 Task: Find LinkedIn connections who are Account Managers at RITU KUMAR, located in Jinzhou, Liaoning, China, attended N M A M Institute of Technology, NITTE, work in Accounting, speak English, and offer Training services.
Action: Mouse moved to (474, 71)
Screenshot: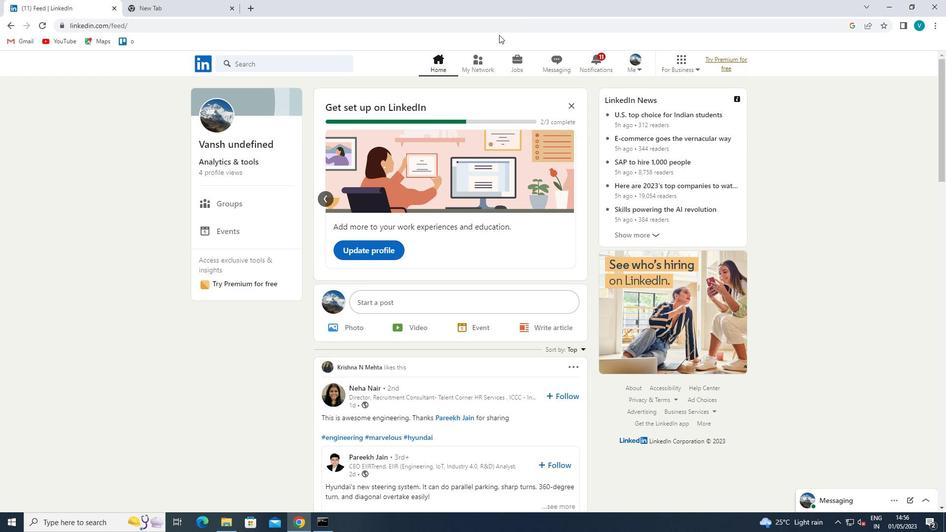 
Action: Mouse pressed left at (474, 71)
Screenshot: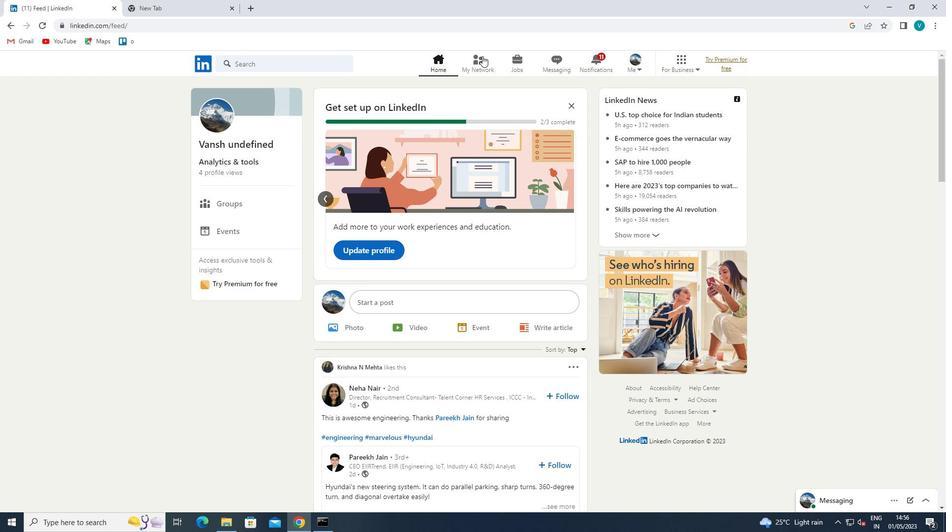 
Action: Mouse moved to (259, 119)
Screenshot: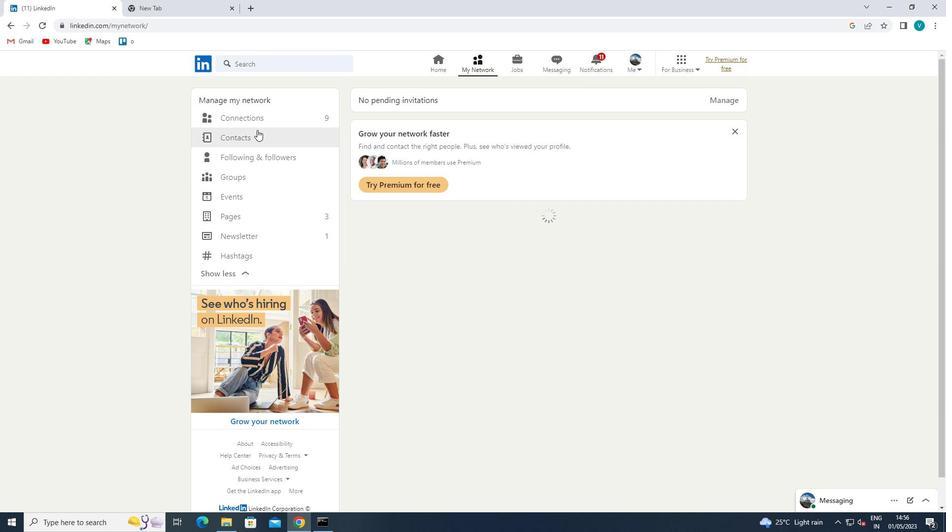 
Action: Mouse pressed left at (259, 119)
Screenshot: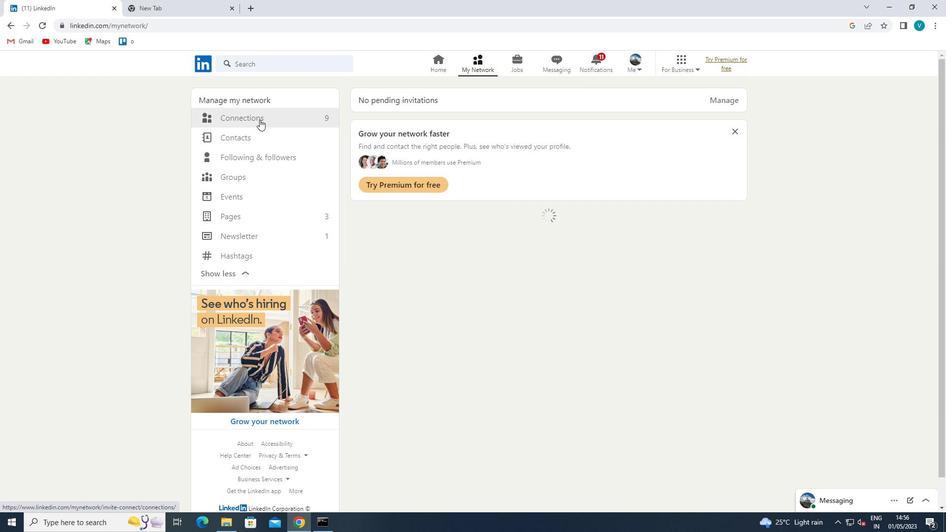 
Action: Mouse moved to (539, 118)
Screenshot: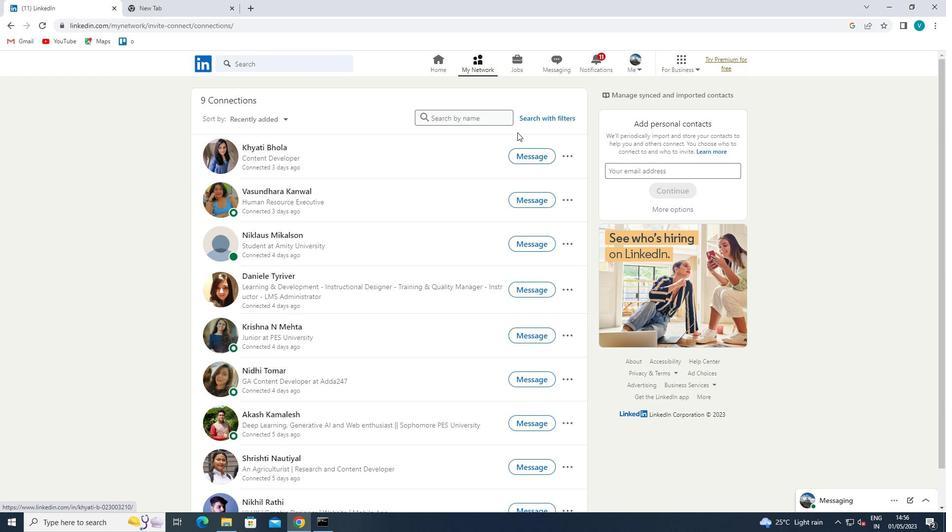 
Action: Mouse pressed left at (539, 118)
Screenshot: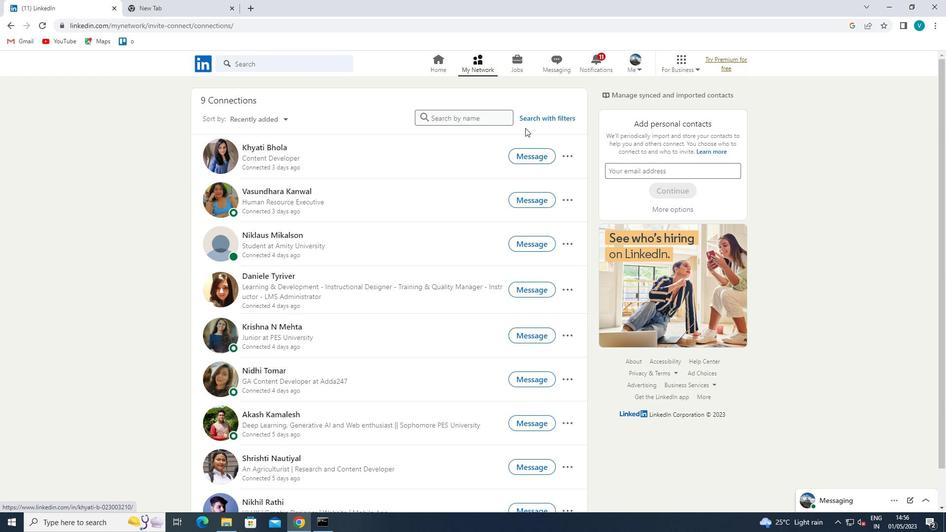 
Action: Mouse moved to (472, 92)
Screenshot: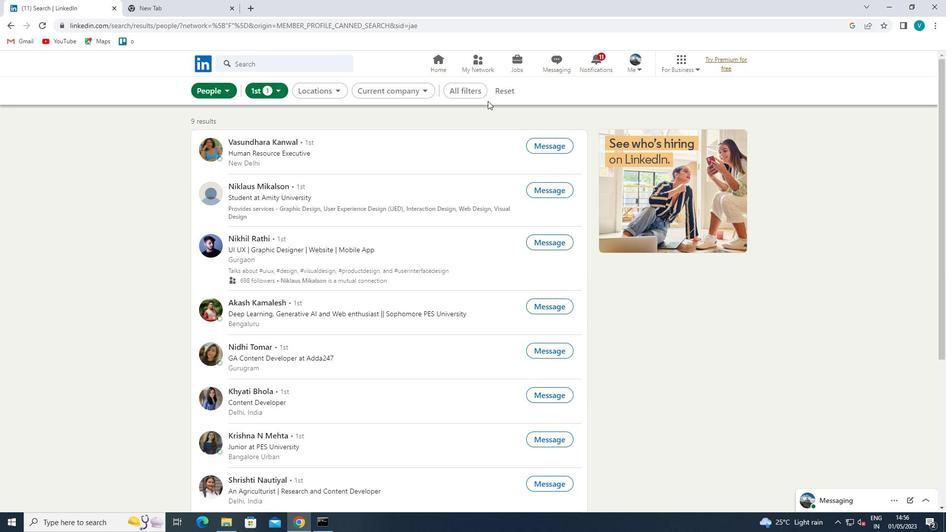 
Action: Mouse pressed left at (472, 92)
Screenshot: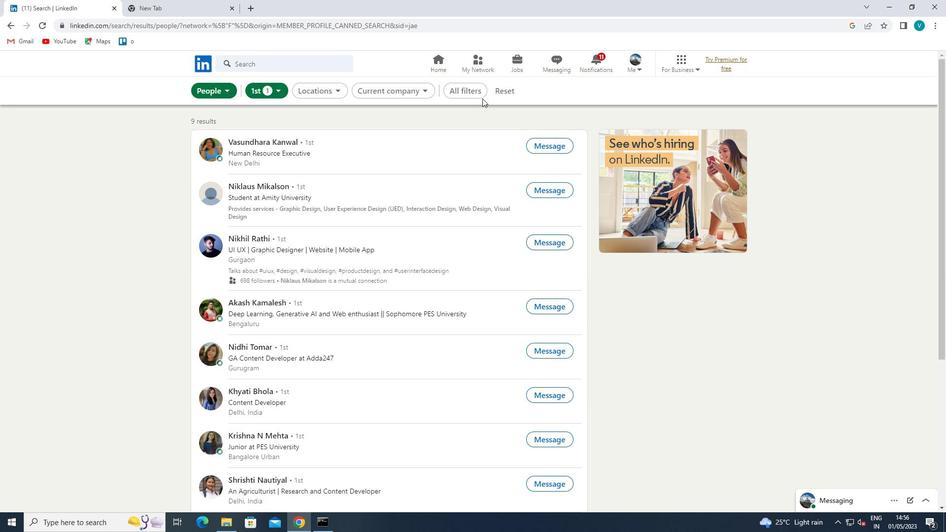
Action: Mouse moved to (835, 381)
Screenshot: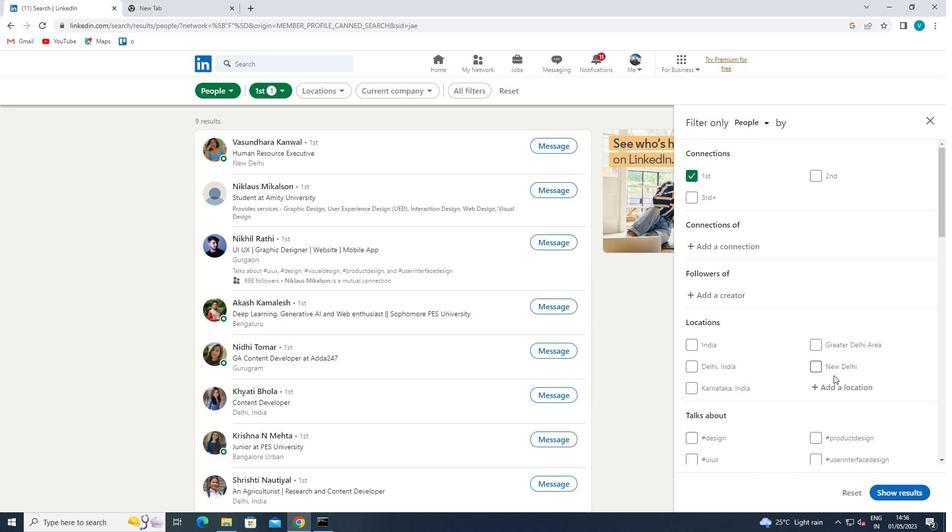 
Action: Mouse pressed left at (835, 381)
Screenshot: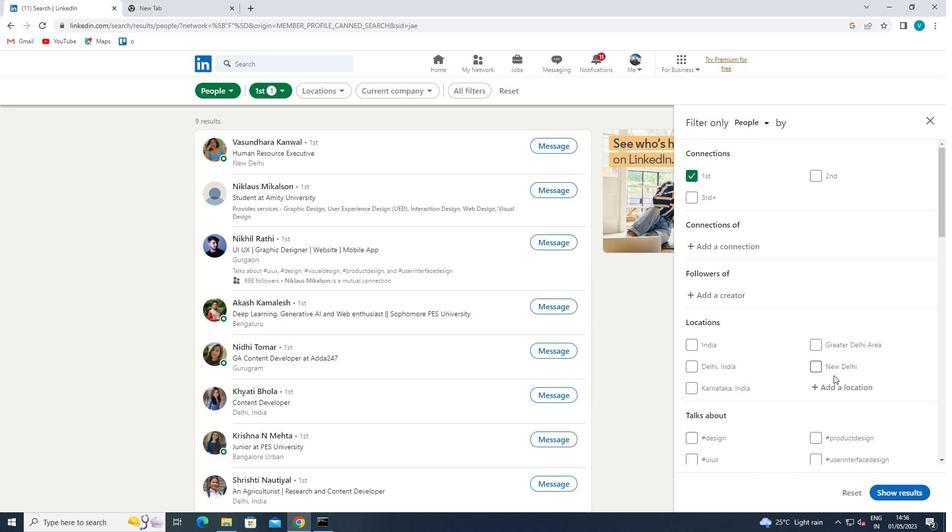 
Action: Mouse moved to (709, 321)
Screenshot: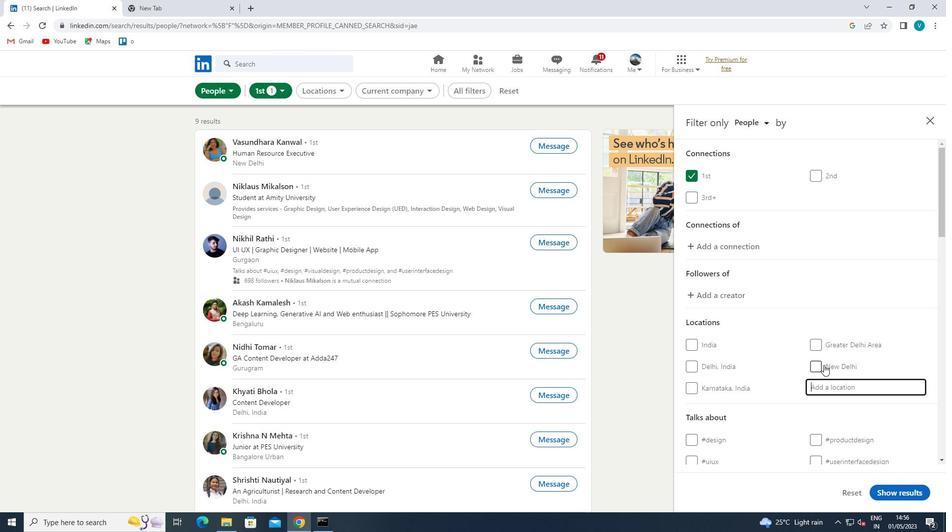 
Action: Key pressed <Key.shift>
Screenshot: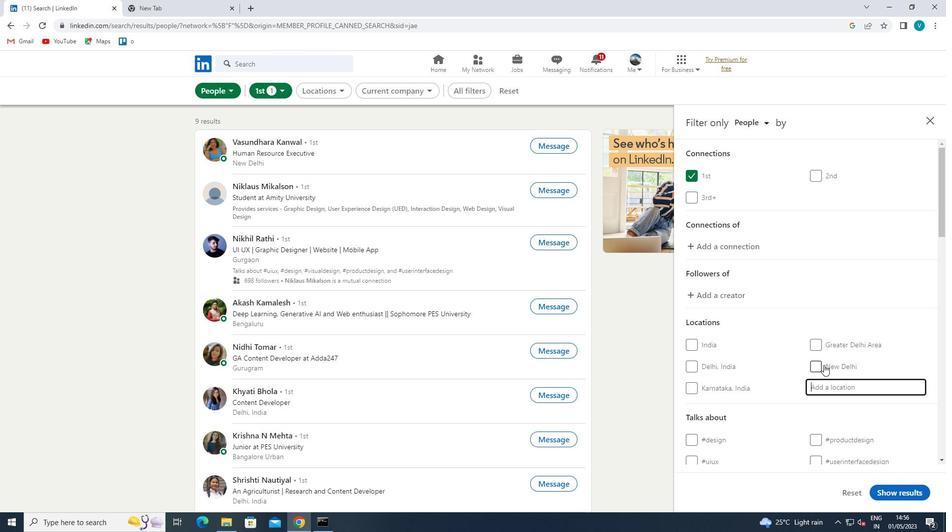 
Action: Mouse moved to (419, 236)
Screenshot: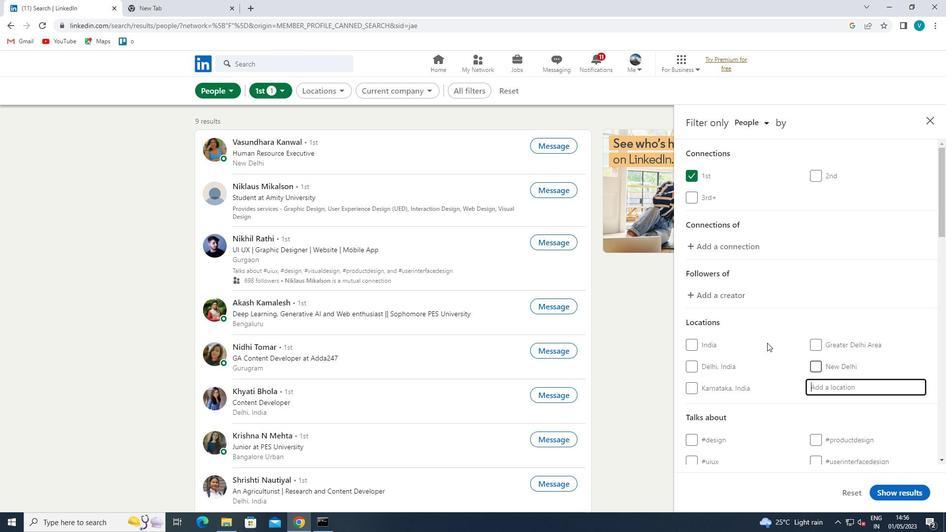 
Action: Key pressed <Key.shift><Key.shift><Key.shift>JINZHOU
Screenshot: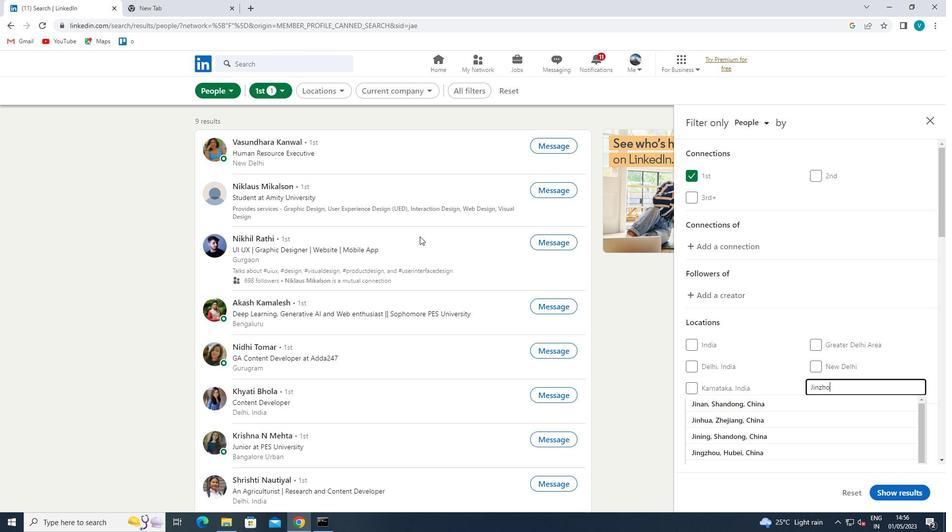 
Action: Mouse moved to (728, 398)
Screenshot: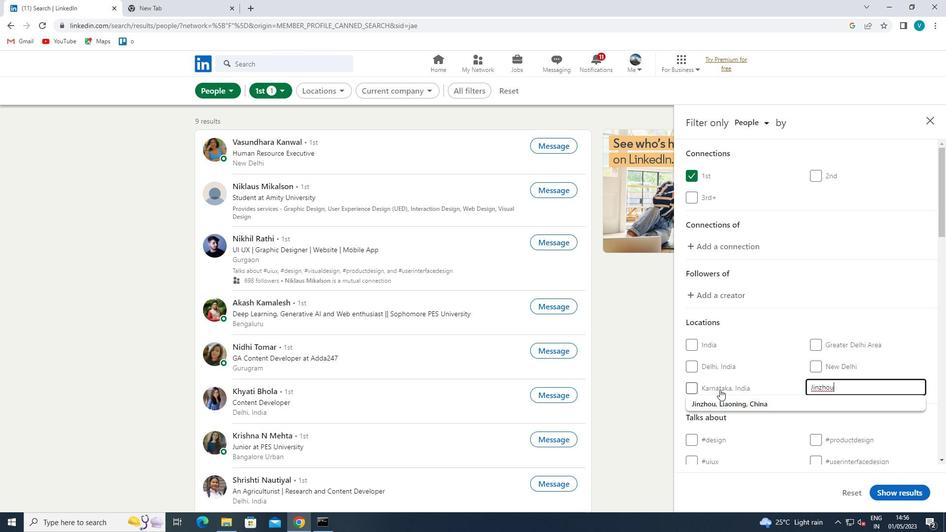 
Action: Mouse pressed left at (728, 398)
Screenshot: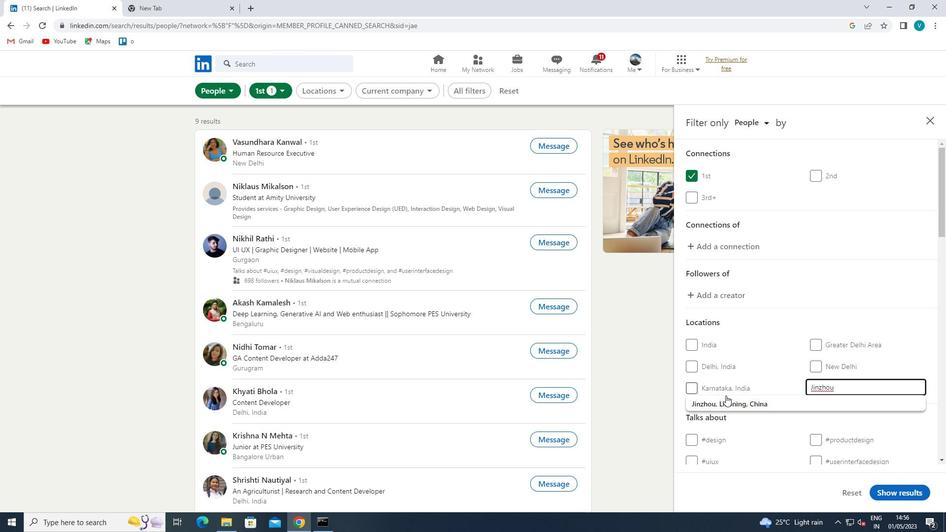 
Action: Mouse moved to (818, 343)
Screenshot: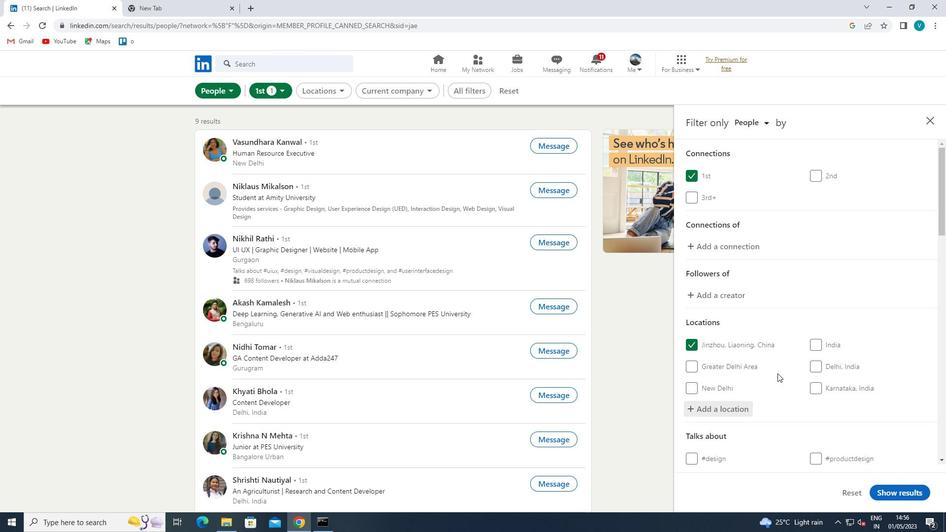 
Action: Mouse scrolled (818, 343) with delta (0, 0)
Screenshot: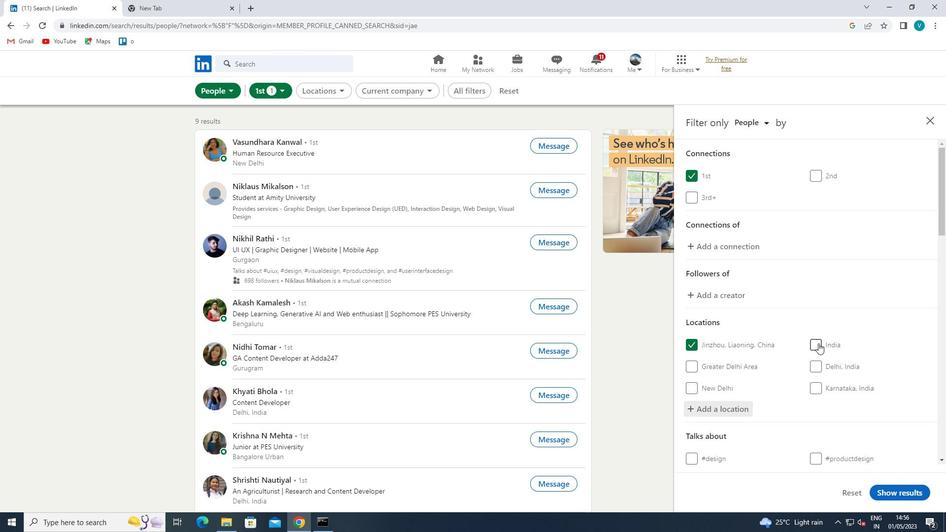 
Action: Mouse scrolled (818, 343) with delta (0, 0)
Screenshot: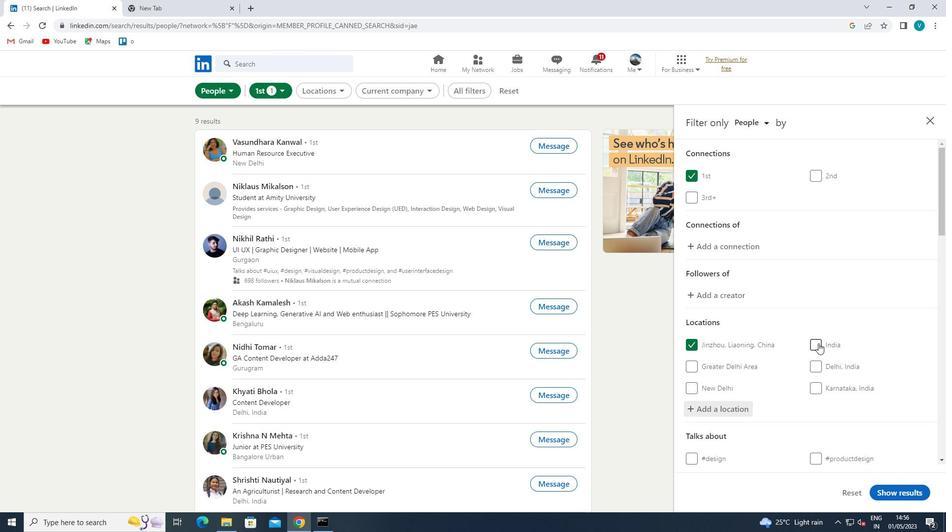
Action: Mouse moved to (839, 404)
Screenshot: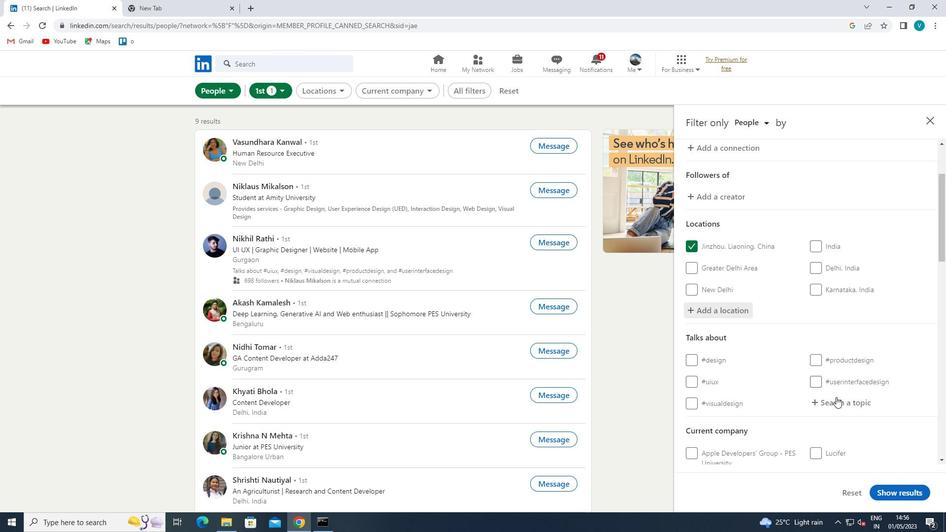 
Action: Mouse pressed left at (839, 404)
Screenshot: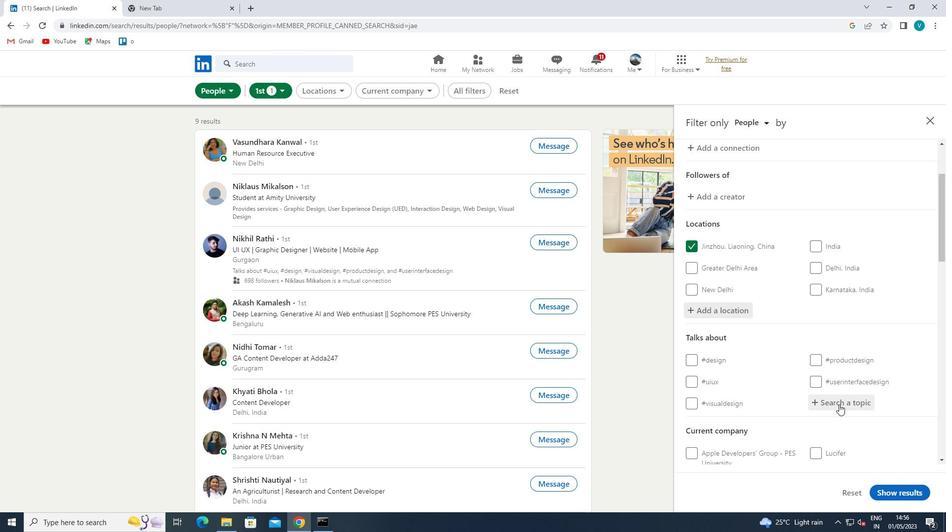 
Action: Mouse moved to (618, 339)
Screenshot: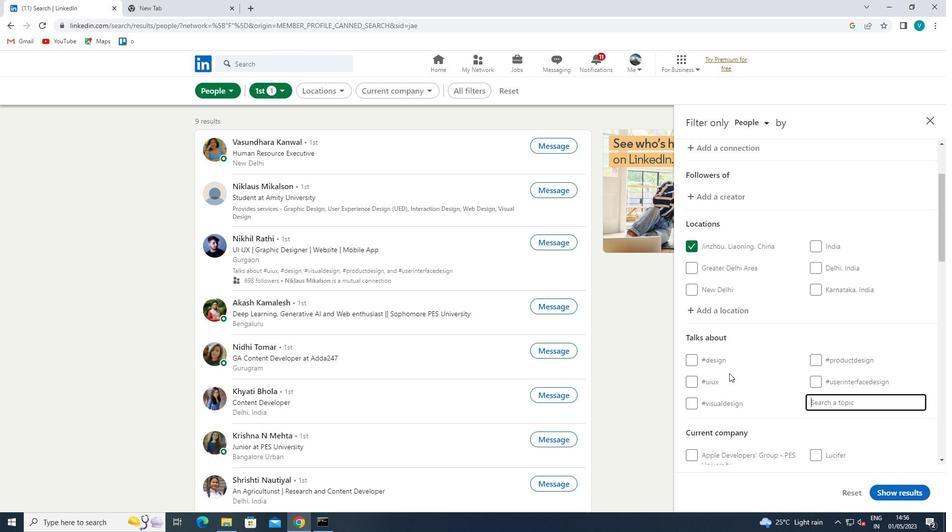 
Action: Key pressed <Key.shift>#<Key.shift>GENDER
Screenshot: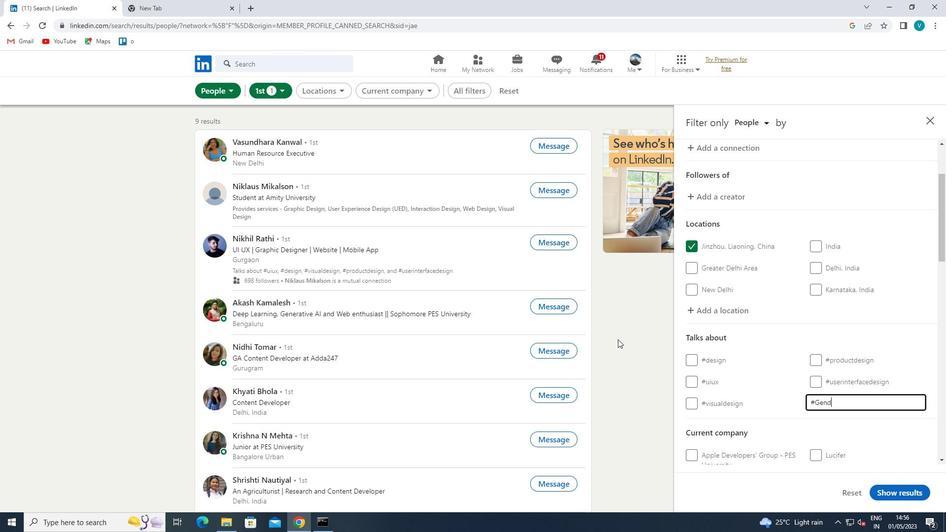 
Action: Mouse moved to (799, 415)
Screenshot: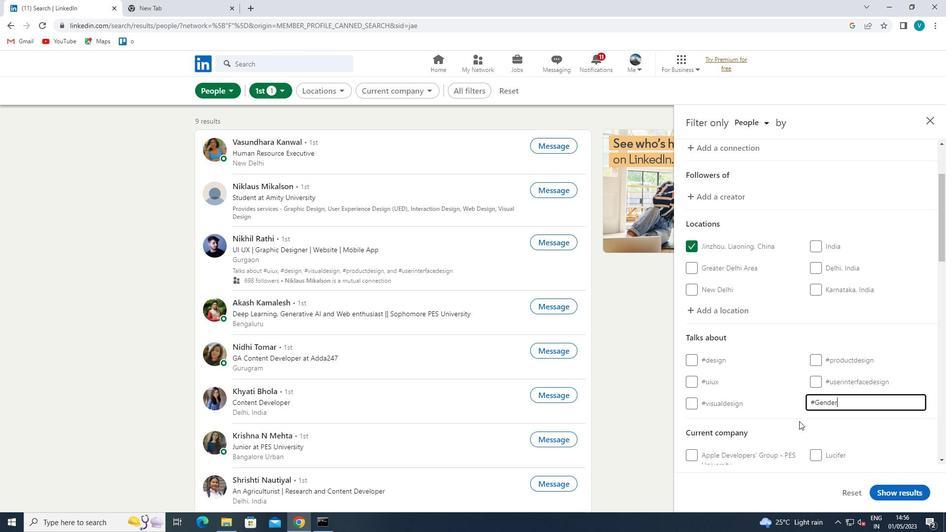
Action: Mouse pressed left at (799, 415)
Screenshot: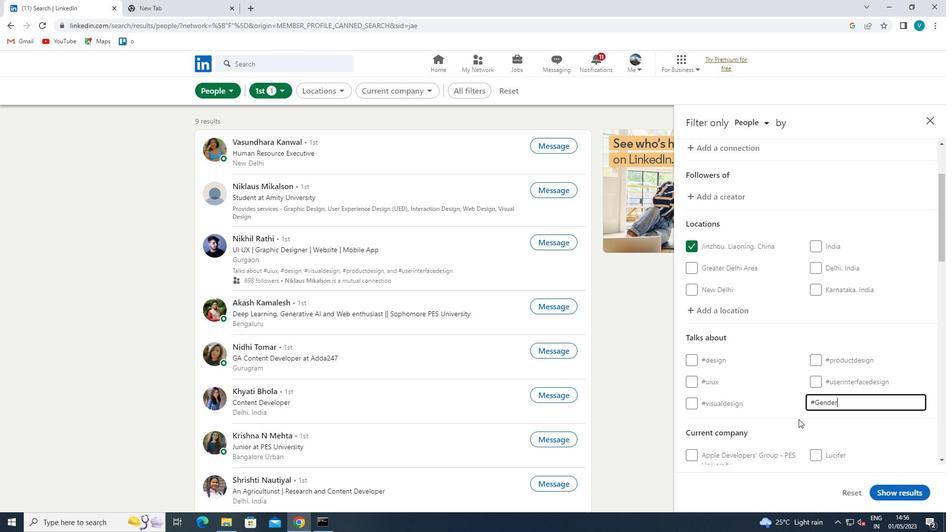 
Action: Mouse scrolled (799, 415) with delta (0, 0)
Screenshot: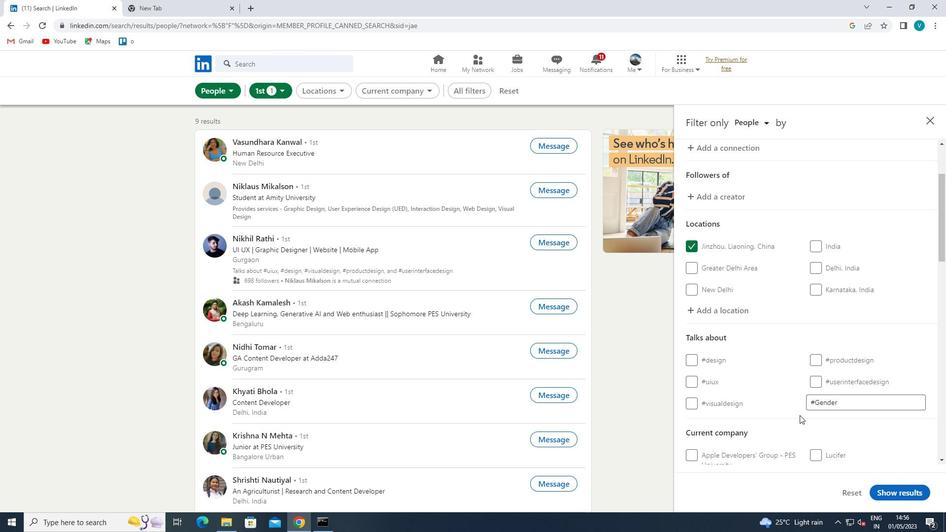 
Action: Mouse scrolled (799, 415) with delta (0, 0)
Screenshot: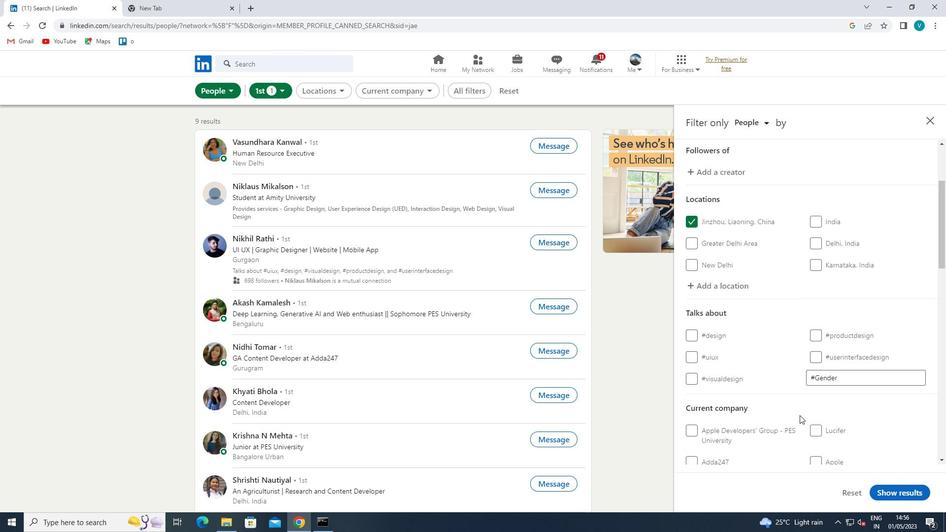 
Action: Mouse scrolled (799, 415) with delta (0, 0)
Screenshot: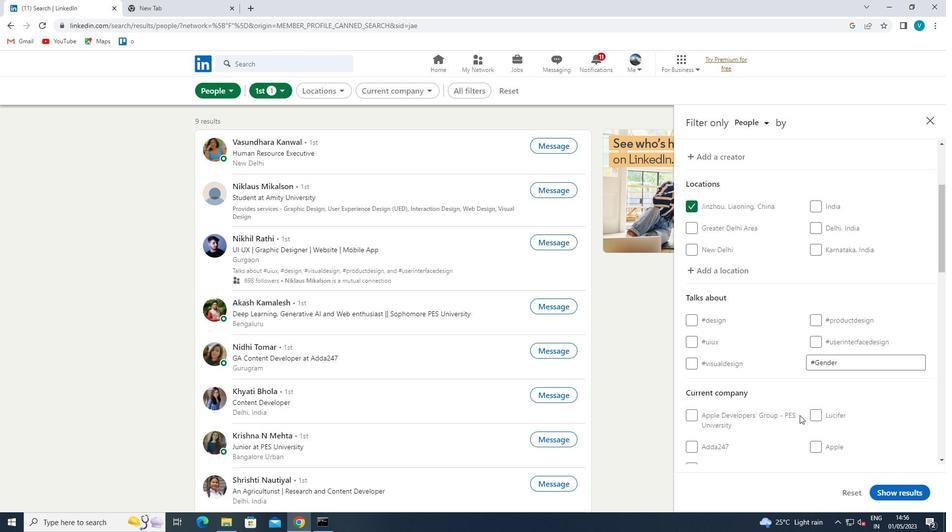 
Action: Mouse scrolled (799, 415) with delta (0, 0)
Screenshot: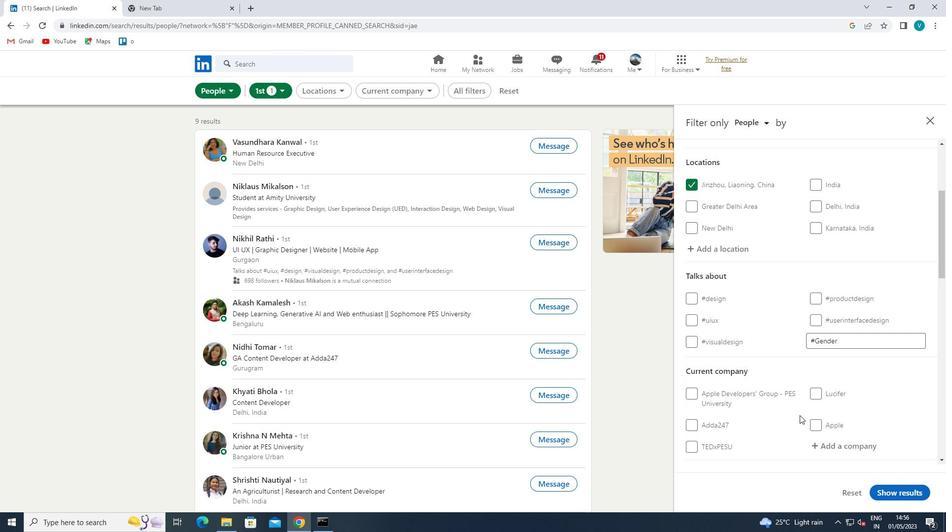 
Action: Mouse scrolled (799, 415) with delta (0, 0)
Screenshot: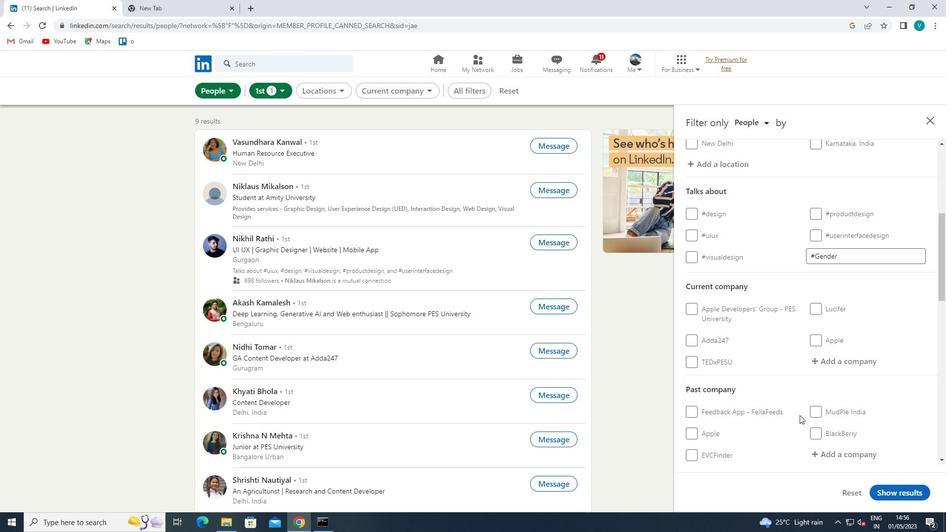 
Action: Mouse scrolled (799, 415) with delta (0, 0)
Screenshot: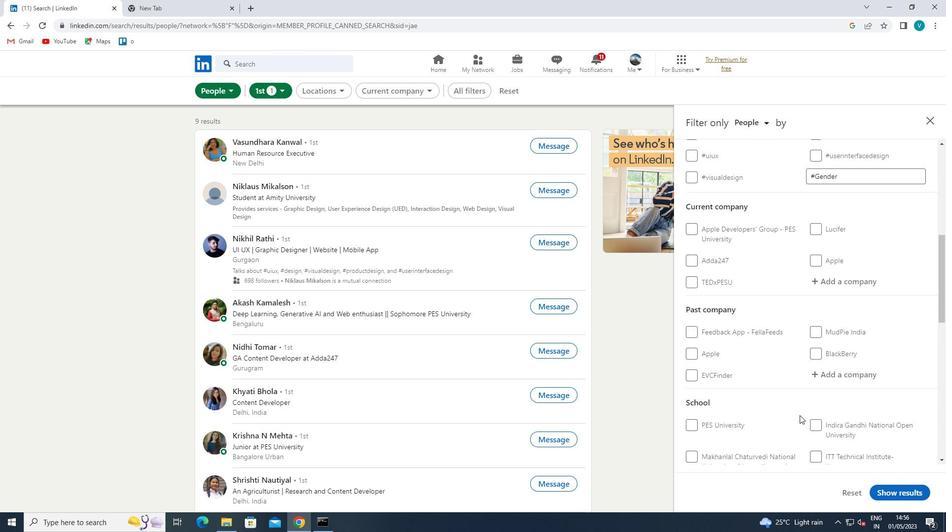 
Action: Mouse scrolled (799, 415) with delta (0, 0)
Screenshot: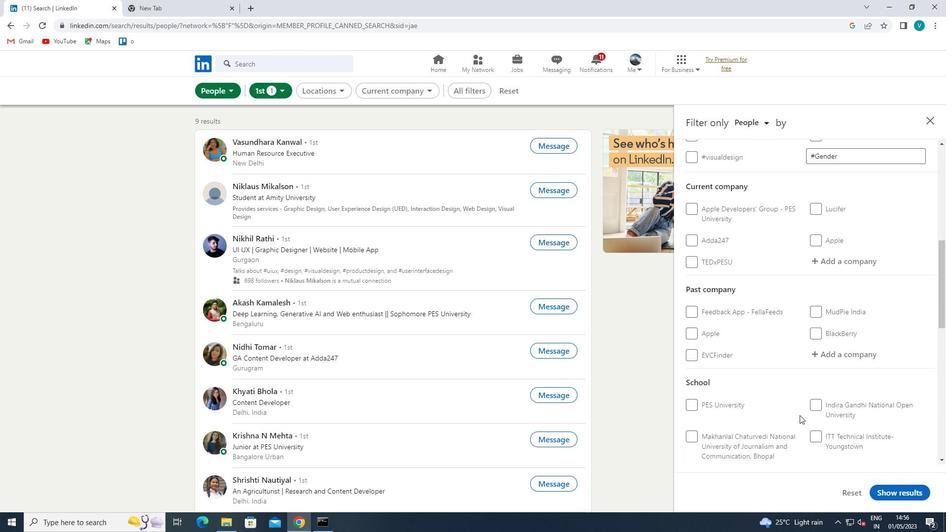 
Action: Mouse scrolled (799, 415) with delta (0, 0)
Screenshot: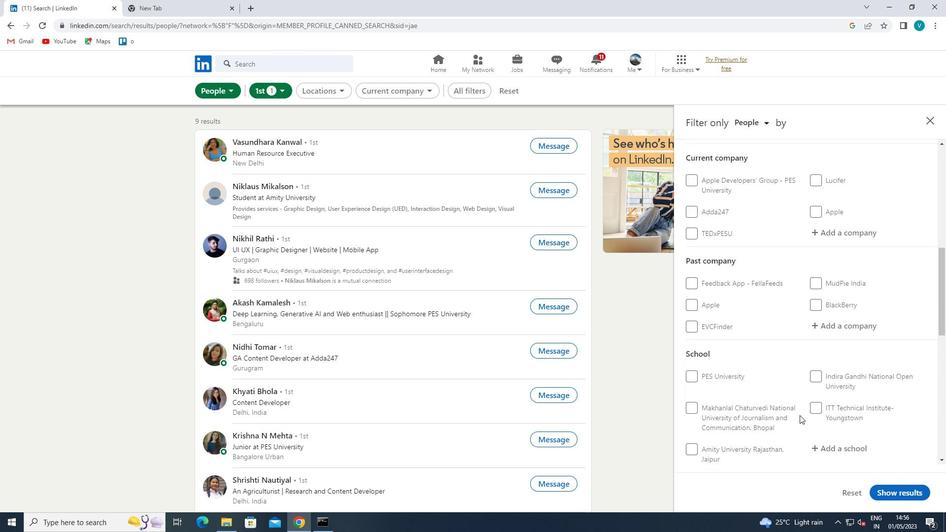 
Action: Mouse scrolled (799, 415) with delta (0, 0)
Screenshot: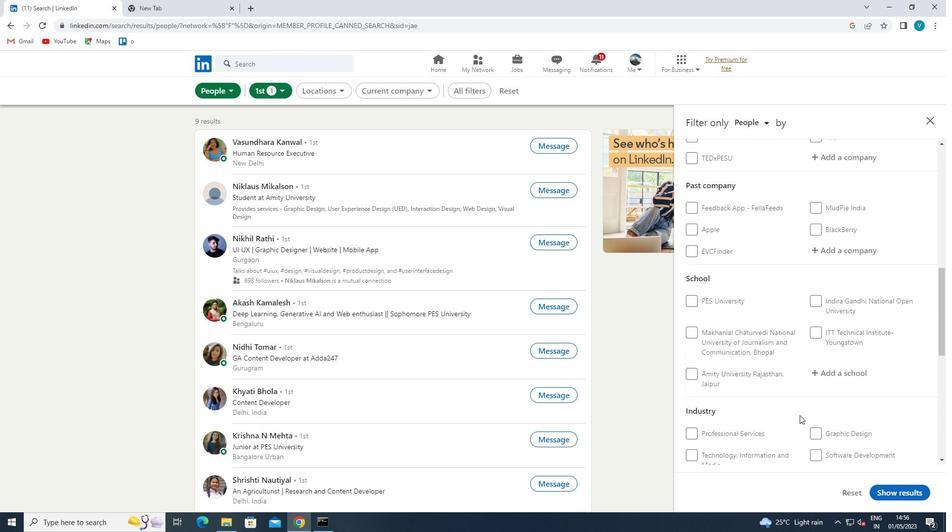 
Action: Mouse scrolled (799, 415) with delta (0, 0)
Screenshot: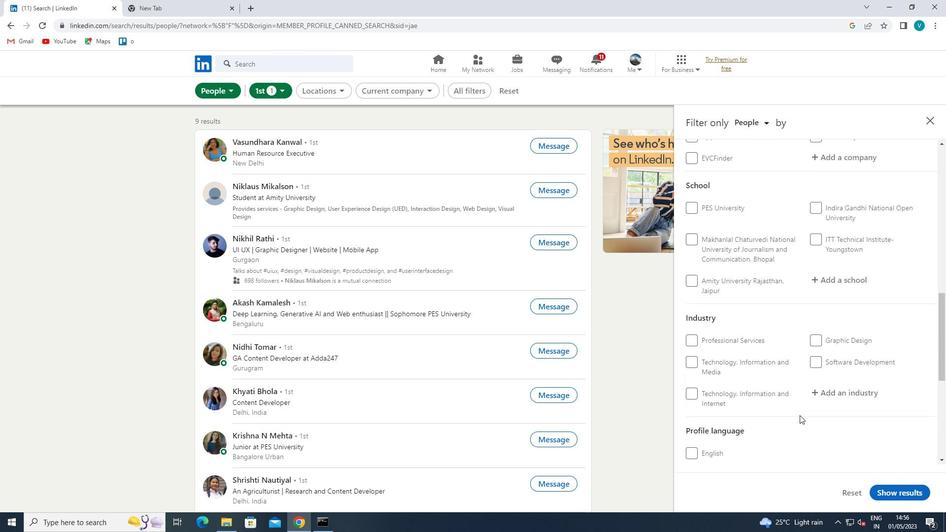
Action: Mouse scrolled (799, 415) with delta (0, 0)
Screenshot: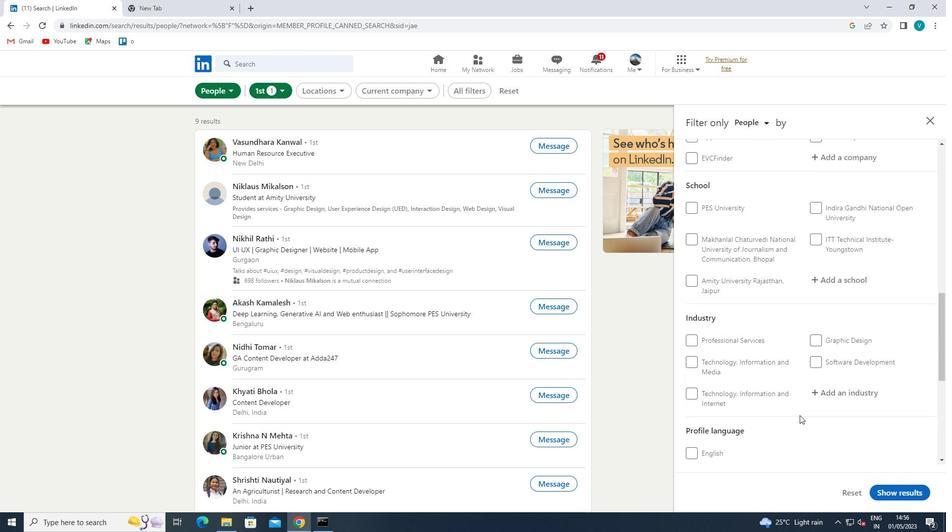 
Action: Mouse moved to (693, 354)
Screenshot: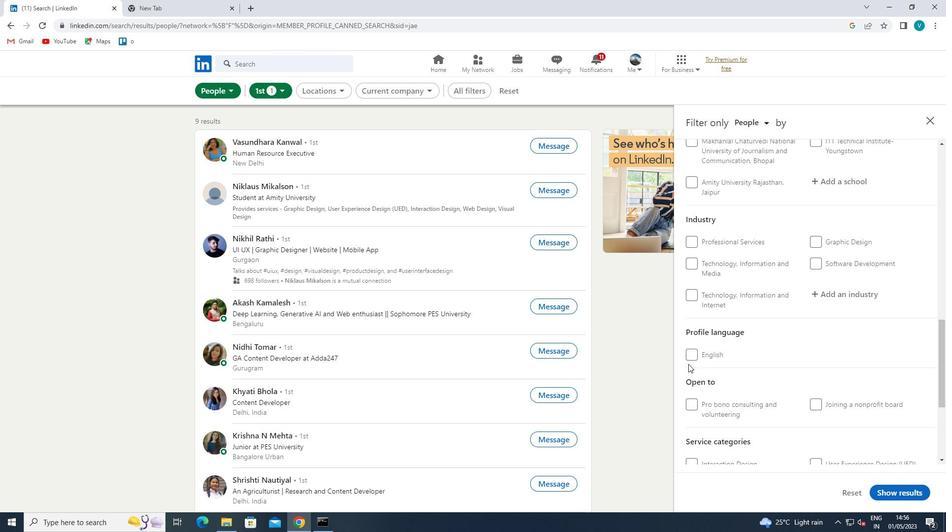 
Action: Mouse pressed left at (693, 354)
Screenshot: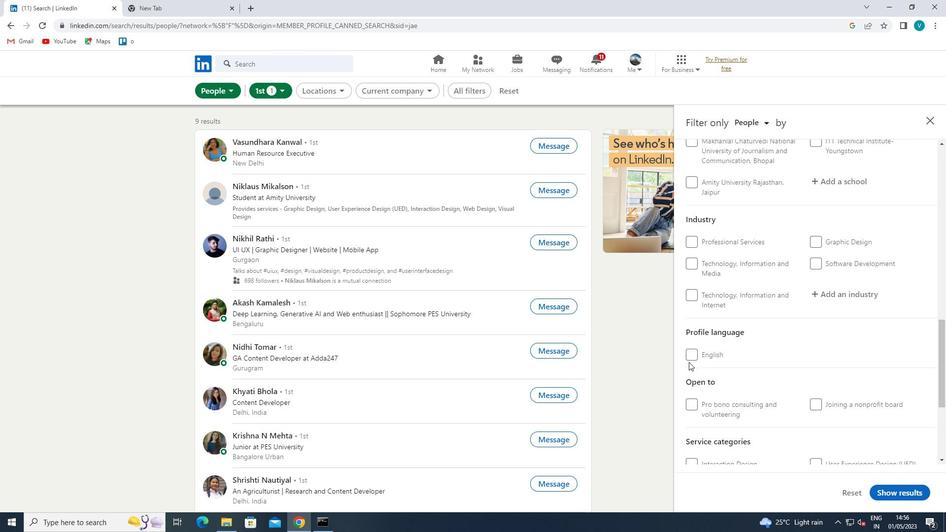 
Action: Mouse moved to (748, 334)
Screenshot: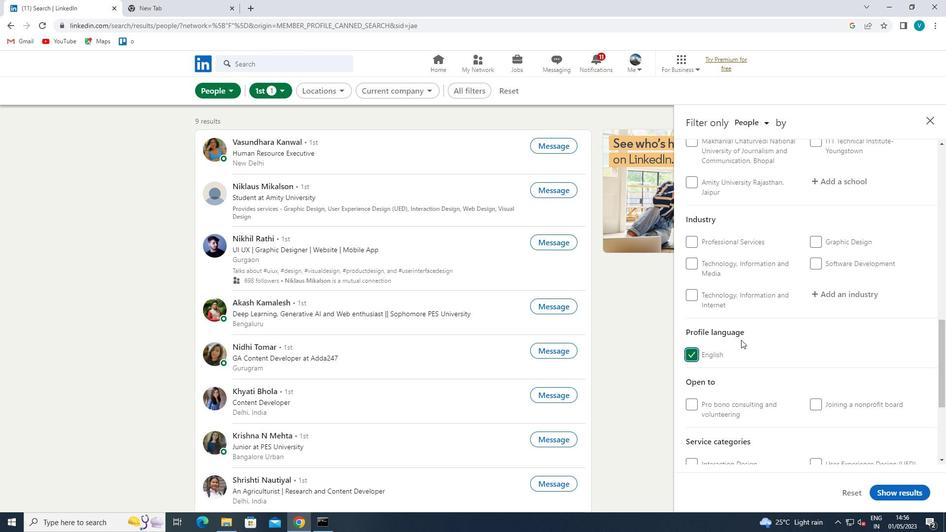 
Action: Mouse scrolled (748, 334) with delta (0, 0)
Screenshot: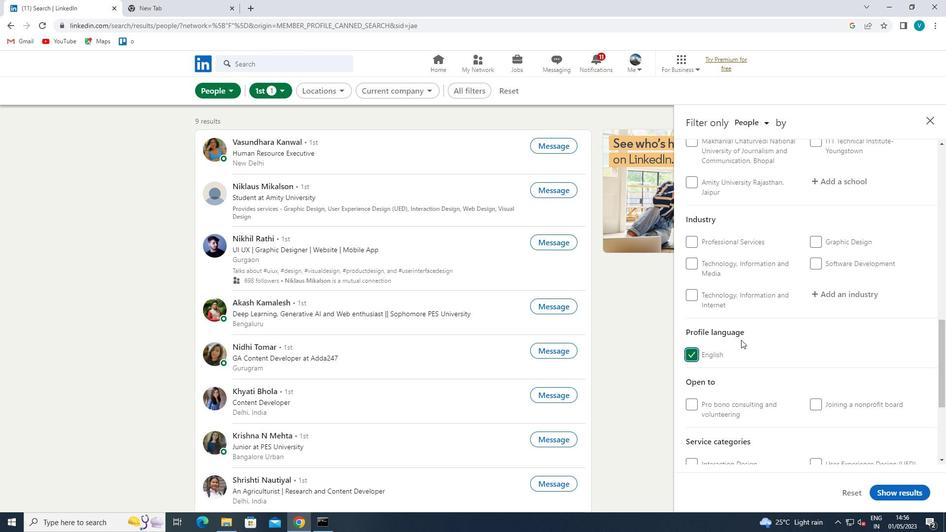 
Action: Mouse moved to (748, 334)
Screenshot: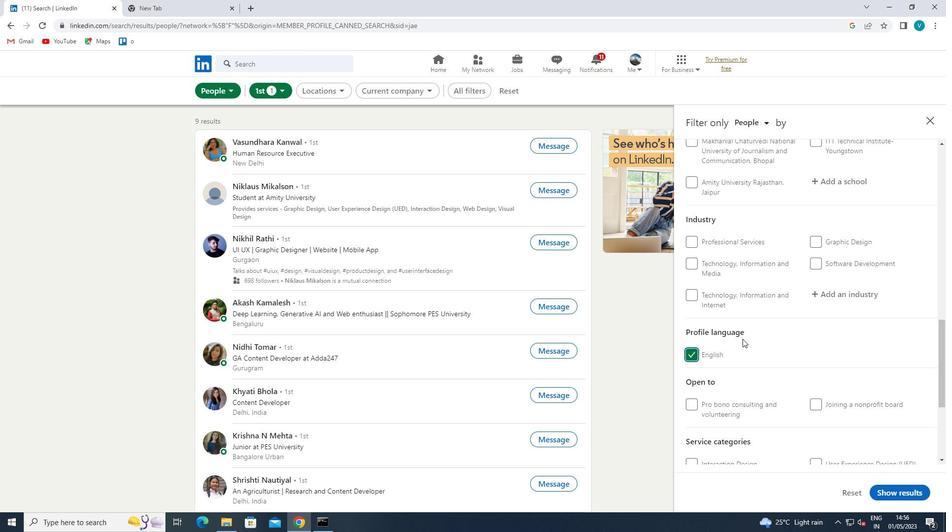 
Action: Mouse scrolled (748, 334) with delta (0, 0)
Screenshot: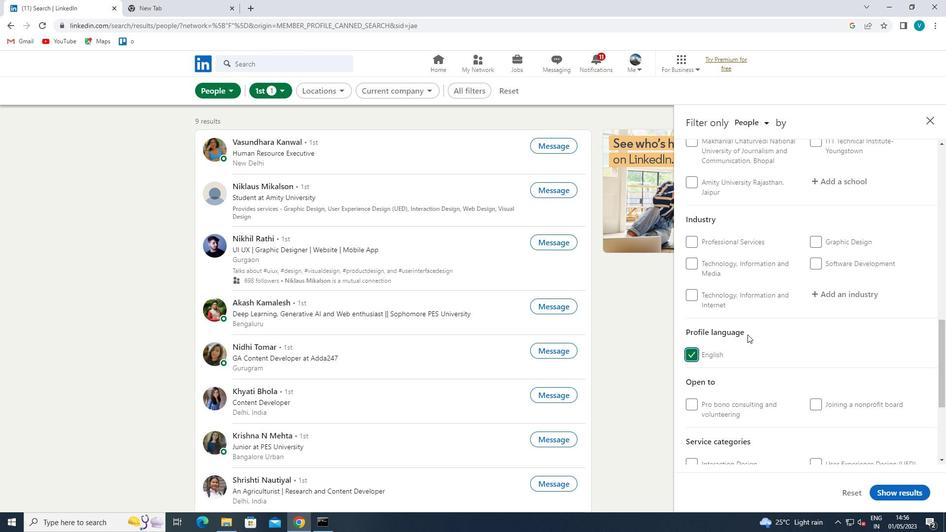 
Action: Mouse scrolled (748, 334) with delta (0, 0)
Screenshot: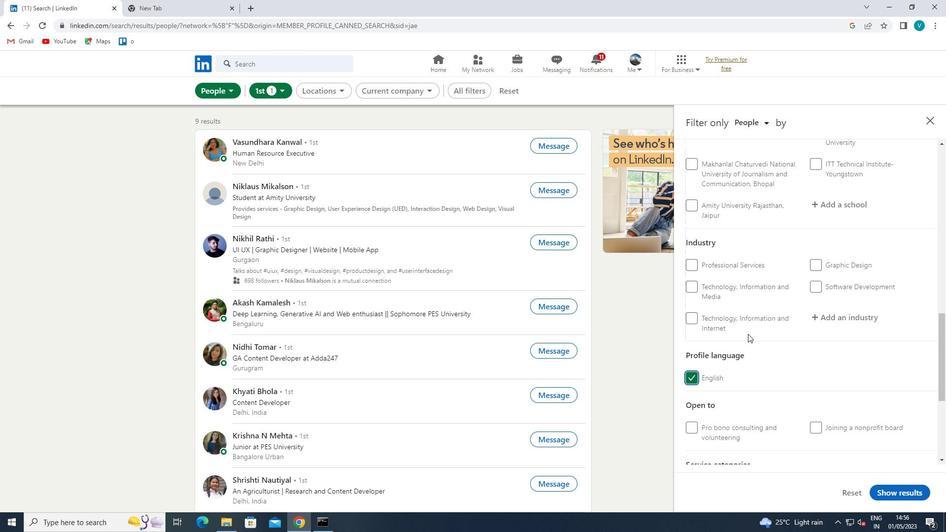 
Action: Mouse scrolled (748, 334) with delta (0, 0)
Screenshot: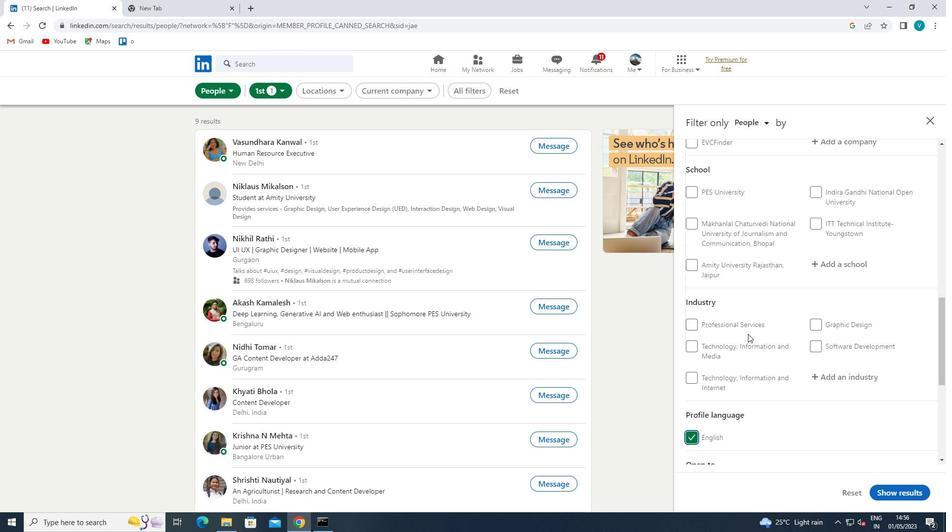 
Action: Mouse scrolled (748, 334) with delta (0, 0)
Screenshot: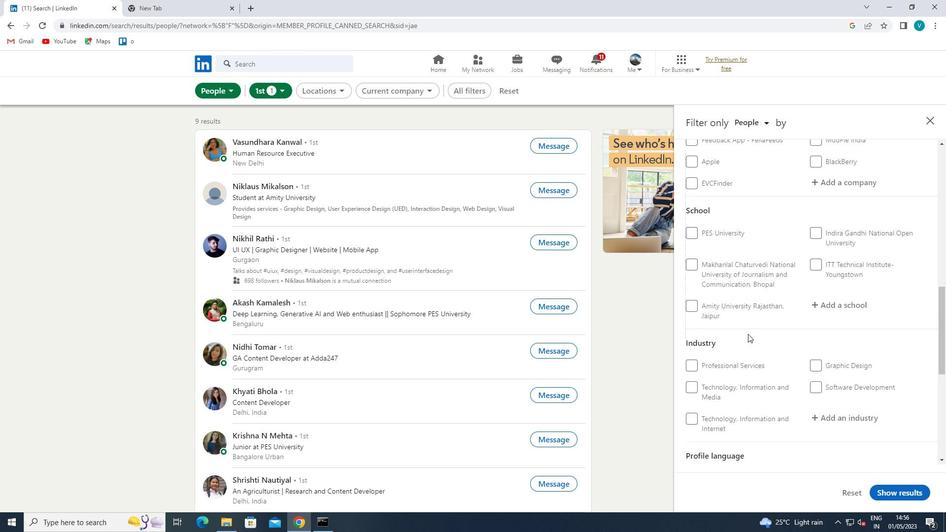 
Action: Mouse scrolled (748, 334) with delta (0, 0)
Screenshot: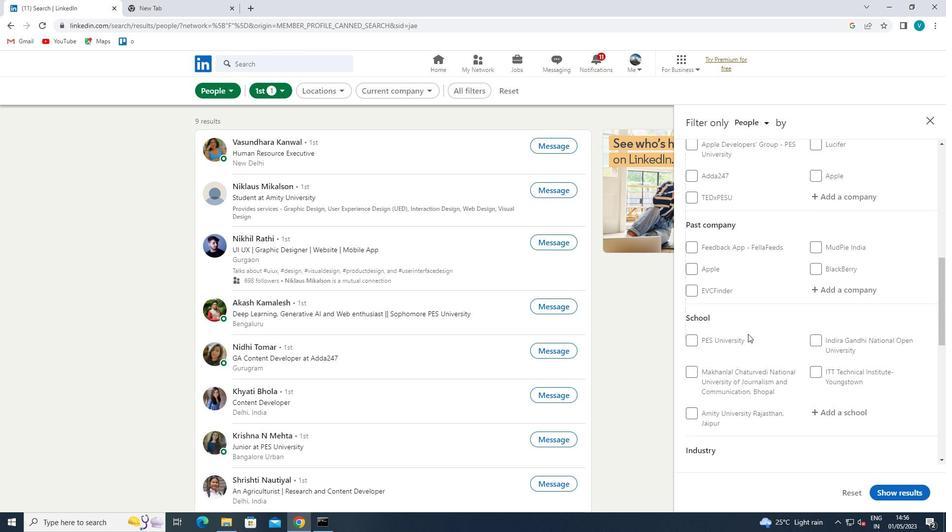 
Action: Mouse scrolled (748, 334) with delta (0, 0)
Screenshot: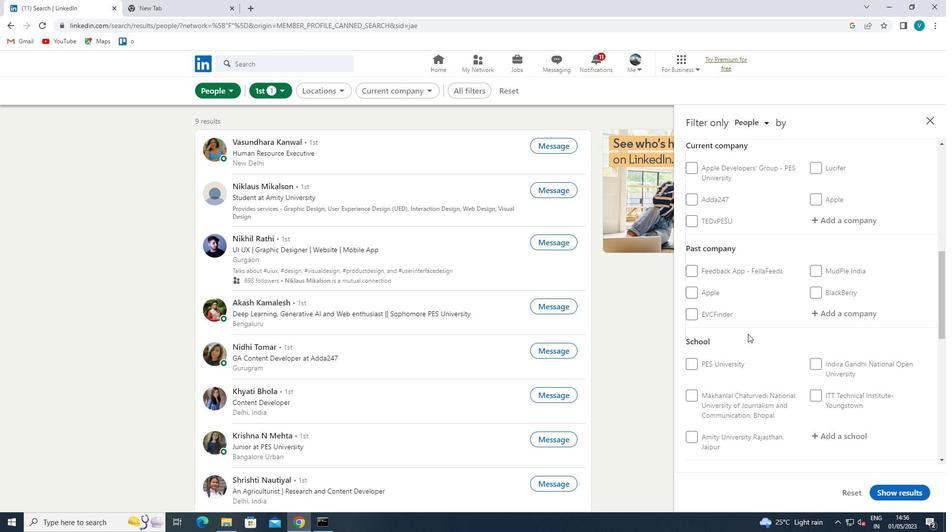
Action: Mouse moved to (820, 309)
Screenshot: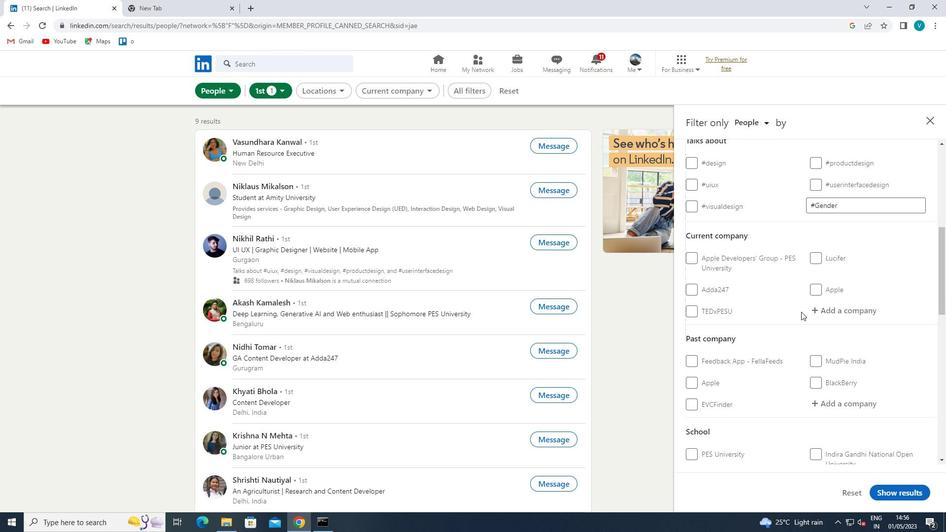 
Action: Mouse pressed left at (820, 309)
Screenshot: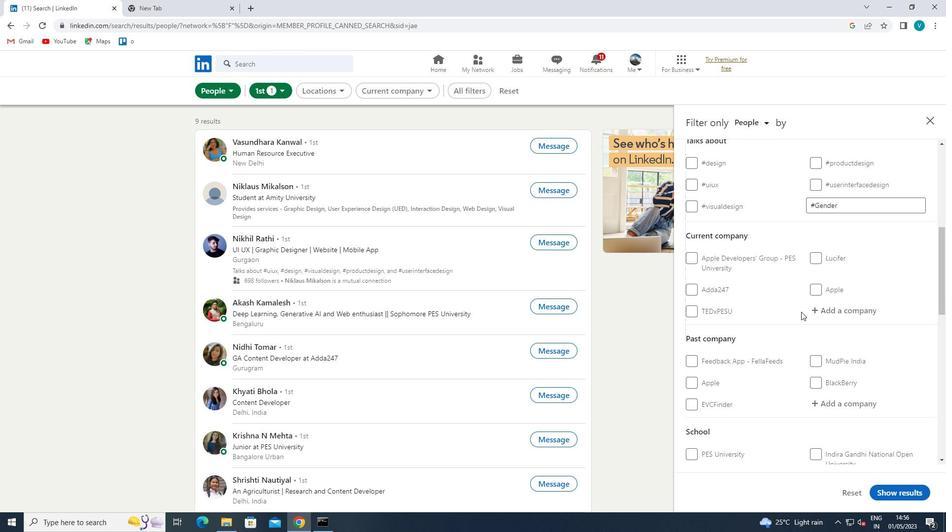 
Action: Mouse moved to (512, 218)
Screenshot: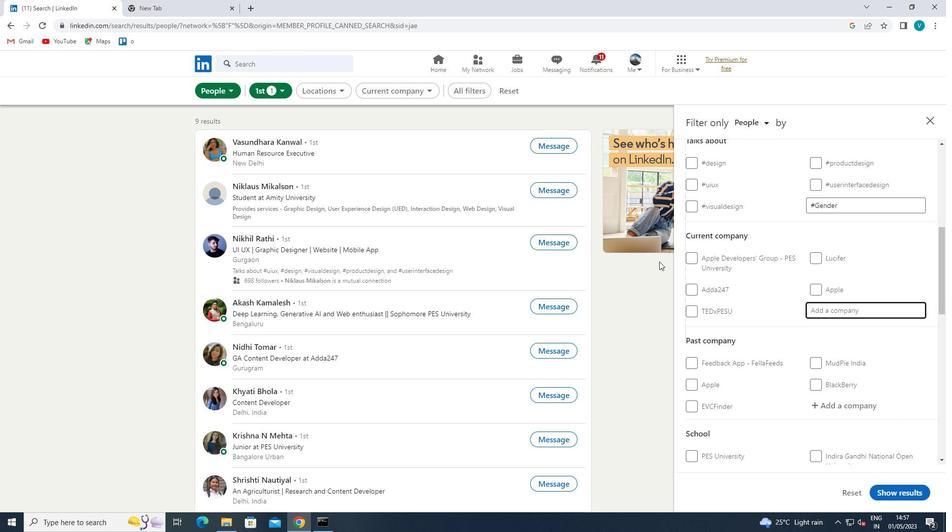 
Action: Key pressed <Key.shift>RITU<Key.space><Key.shift><Key.shift>KUMAR
Screenshot: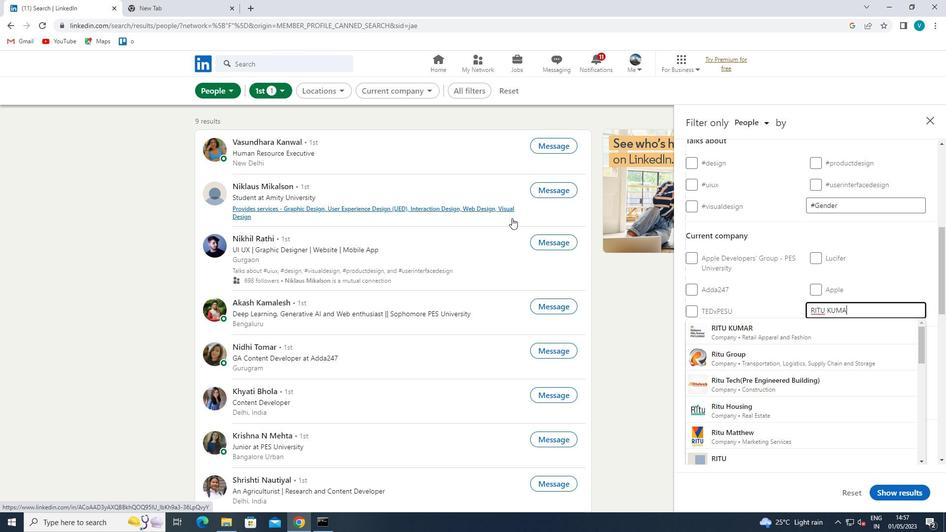 
Action: Mouse moved to (734, 330)
Screenshot: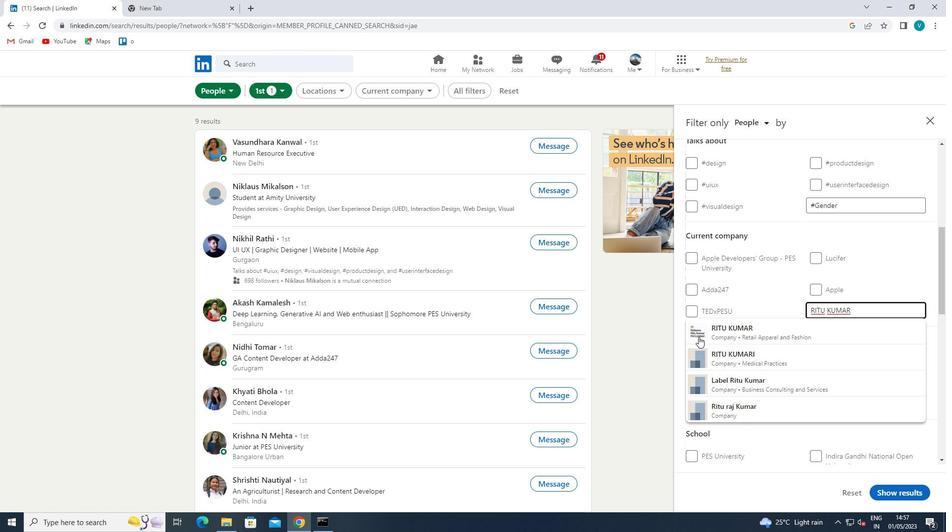 
Action: Mouse pressed left at (734, 330)
Screenshot: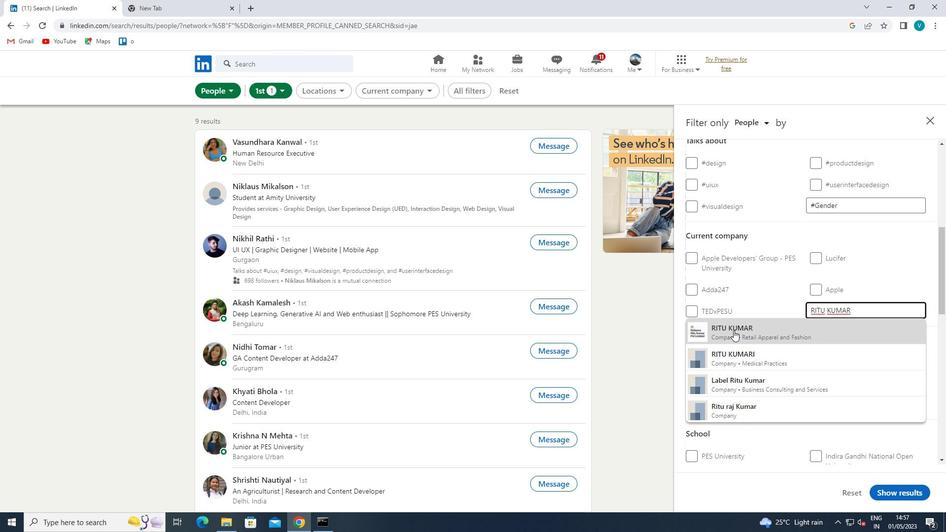 
Action: Mouse moved to (734, 330)
Screenshot: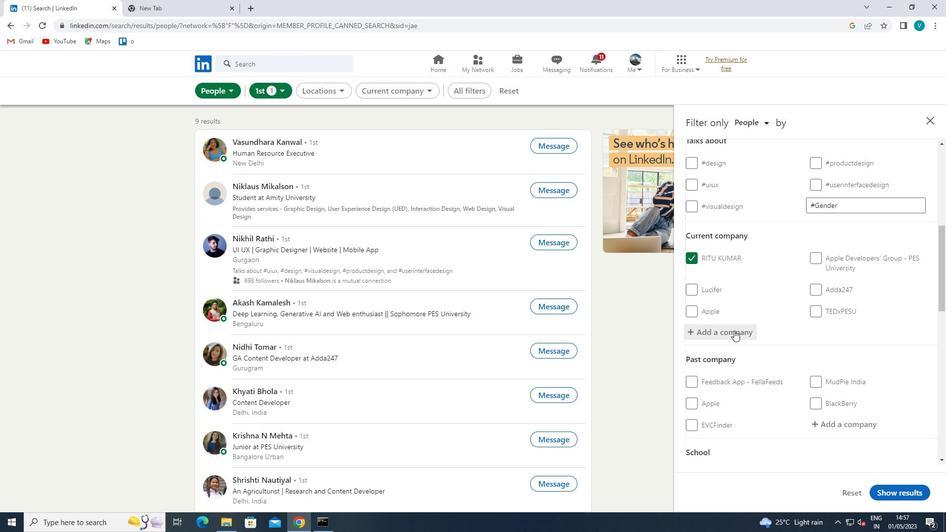 
Action: Mouse scrolled (734, 330) with delta (0, 0)
Screenshot: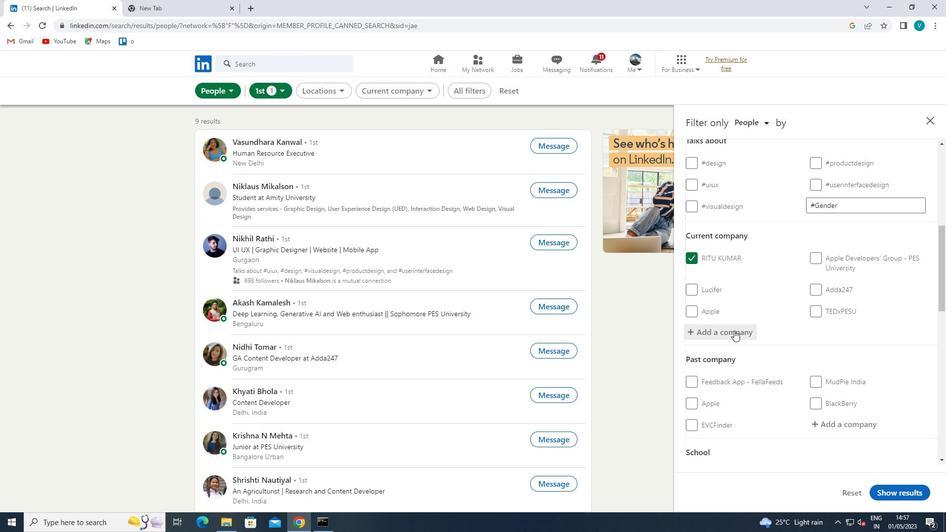 
Action: Mouse moved to (735, 330)
Screenshot: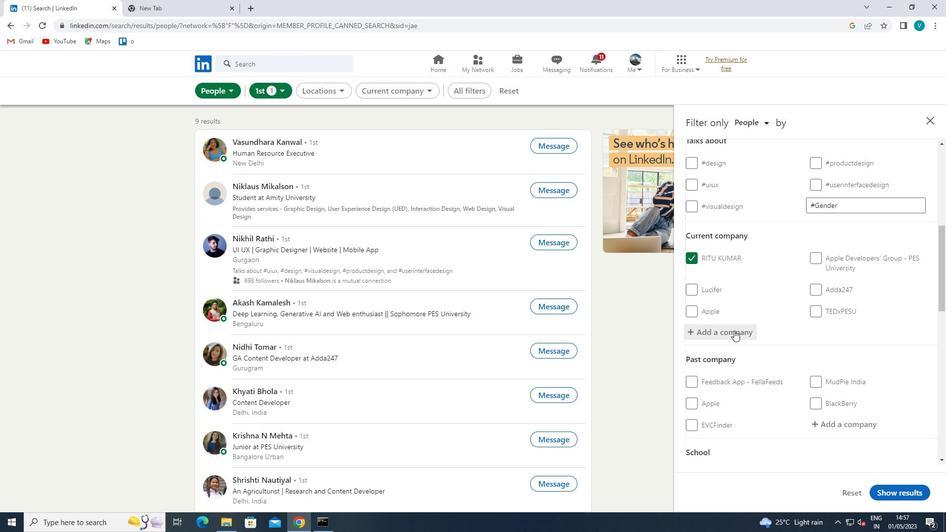
Action: Mouse scrolled (735, 330) with delta (0, 0)
Screenshot: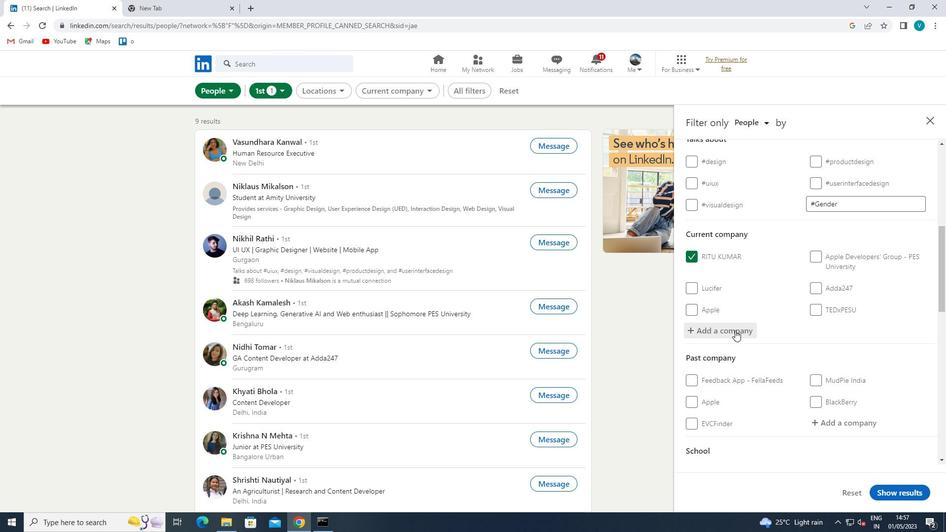 
Action: Mouse scrolled (735, 330) with delta (0, 0)
Screenshot: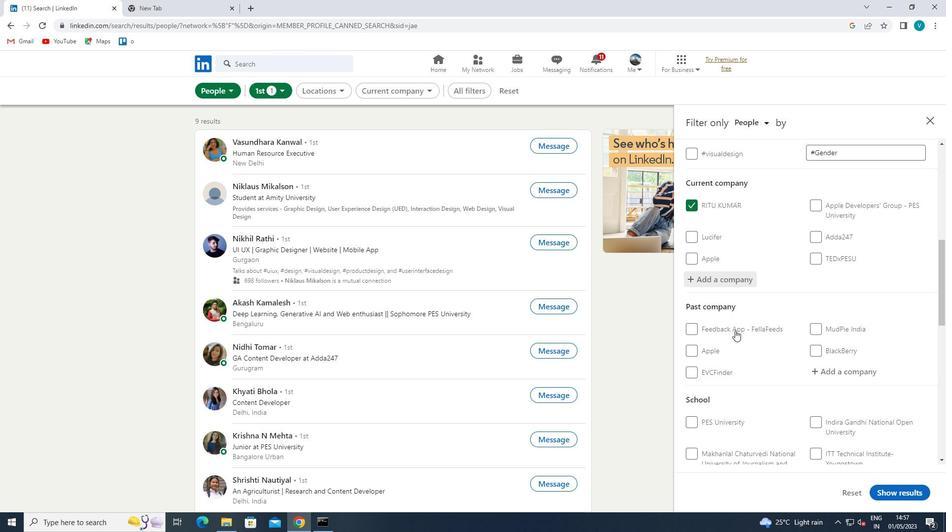 
Action: Mouse scrolled (735, 330) with delta (0, 0)
Screenshot: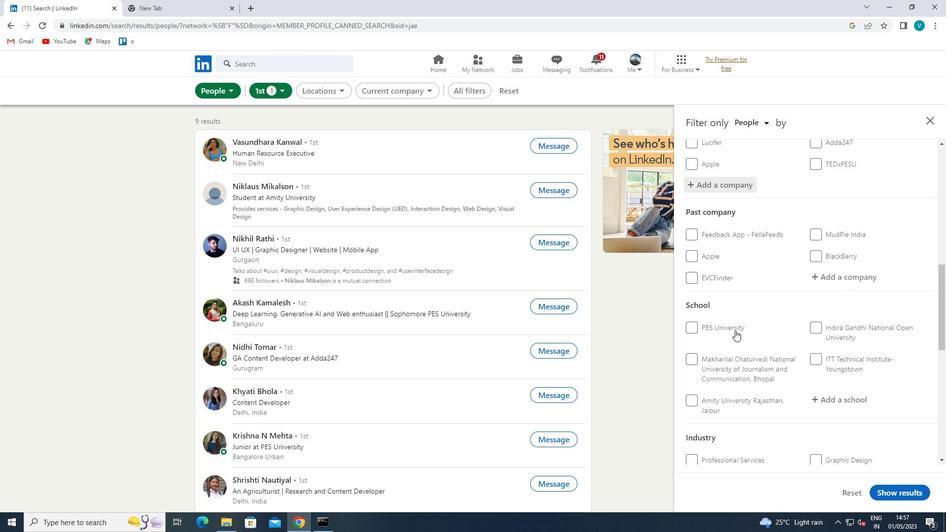 
Action: Mouse moved to (827, 346)
Screenshot: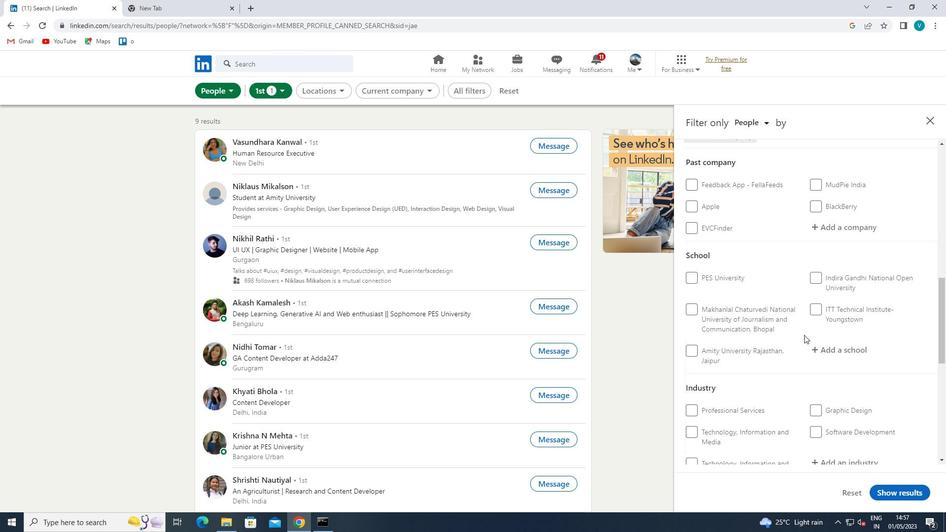 
Action: Mouse pressed left at (827, 346)
Screenshot: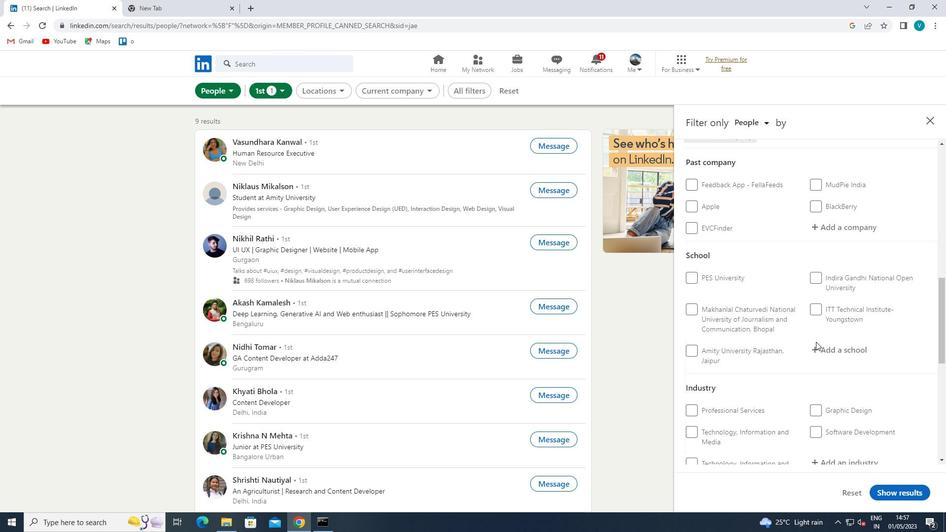 
Action: Mouse moved to (603, 47)
Screenshot: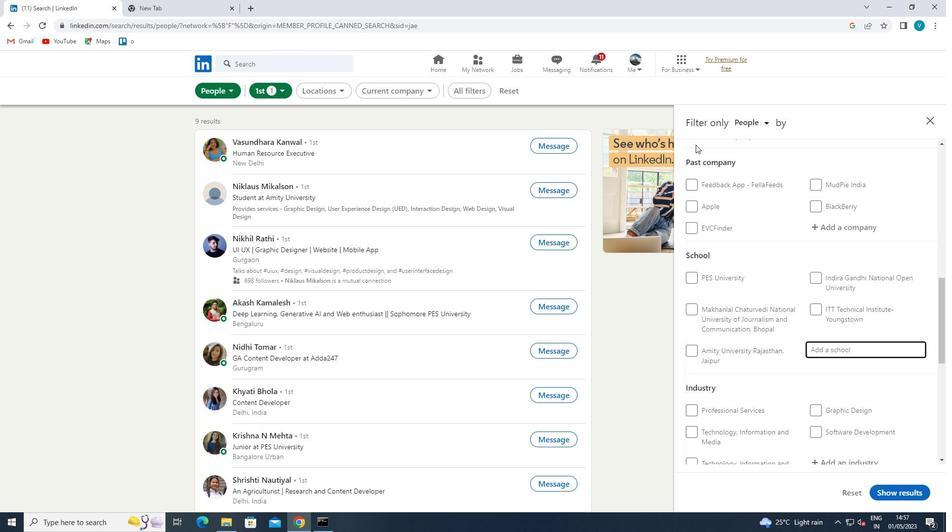
Action: Key pressed <Key.shift>N<Key.space><Key.shift>M<Key.space><Key.shift>A<Key.alt_l><Key.space><Key.shift><Key.shift><Key.shift><Key.shift><Key.shift><Key.shift><Key.shift><Key.shift><Key.shift><Key.shift><Key.shift><Key.shift><Key.shift><Key.shift><Key.shift><Key.shift><Key.shift><Key.shift><Key.shift><Key.shift>M<Key.space>
Screenshot: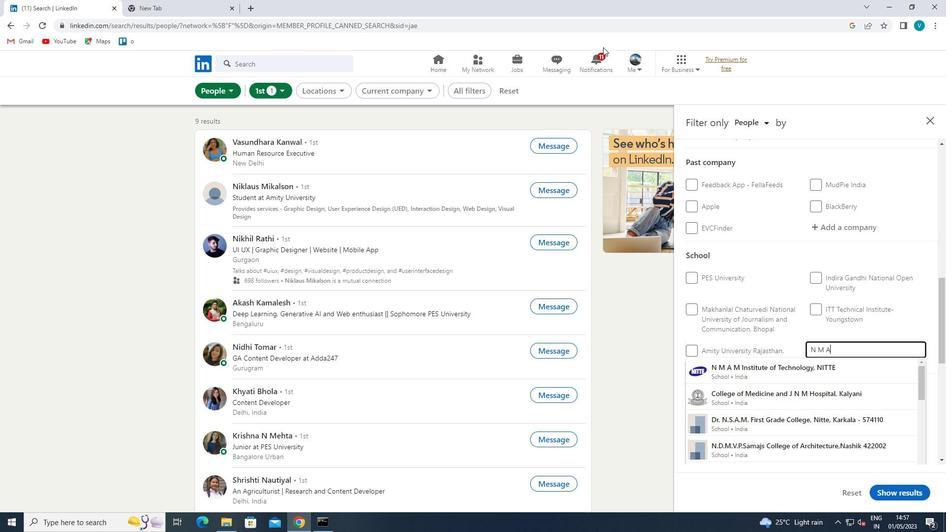 
Action: Mouse moved to (799, 376)
Screenshot: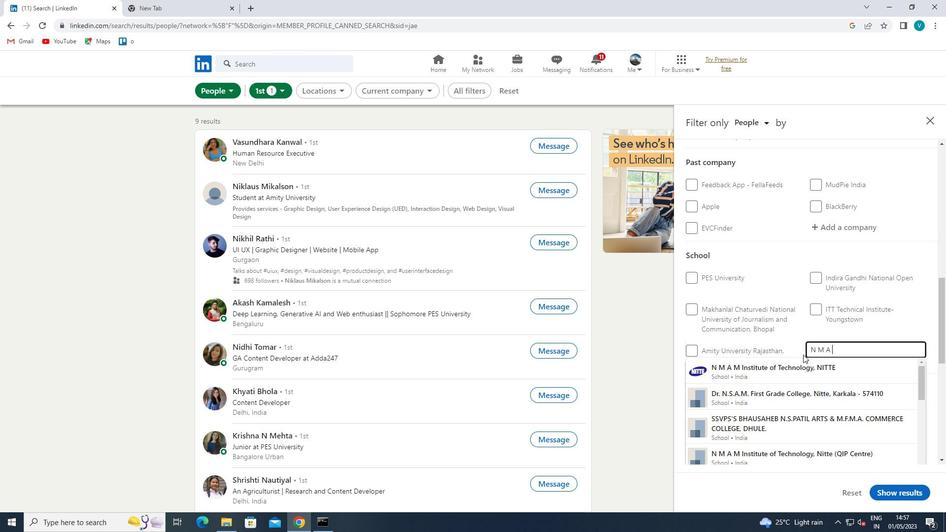
Action: Mouse pressed left at (799, 376)
Screenshot: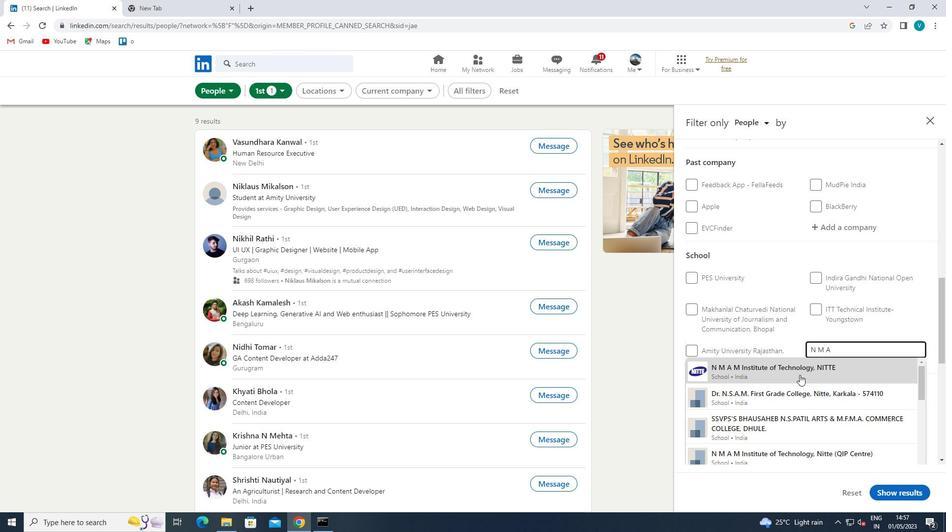
Action: Mouse moved to (812, 264)
Screenshot: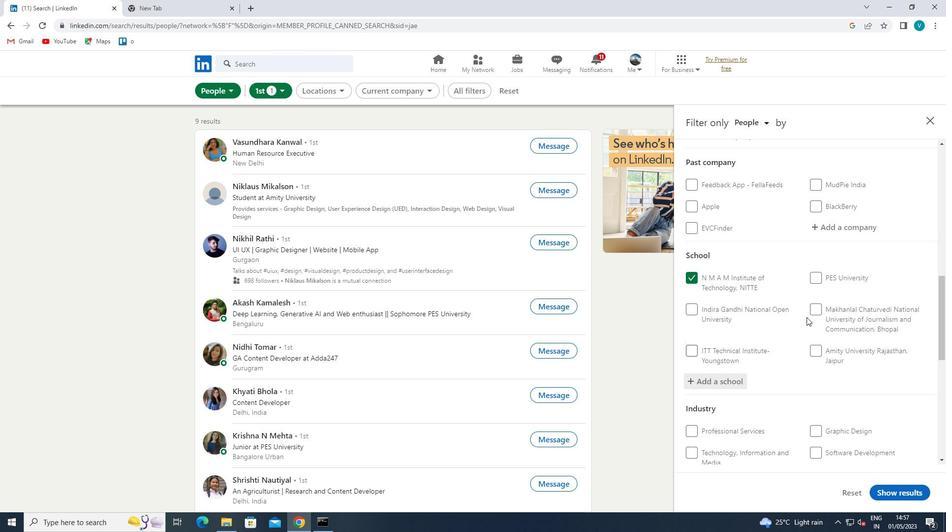 
Action: Mouse scrolled (812, 264) with delta (0, 0)
Screenshot: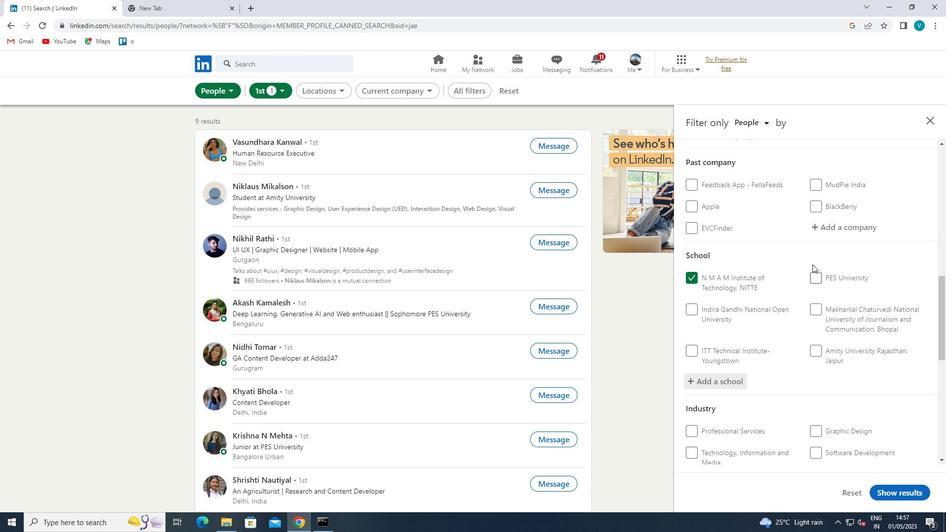 
Action: Mouse scrolled (812, 264) with delta (0, 0)
Screenshot: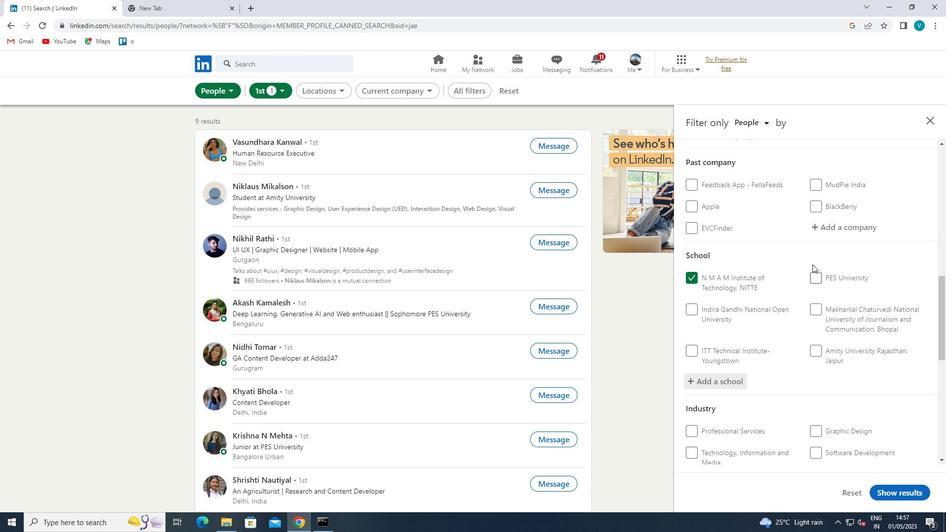 
Action: Mouse scrolled (812, 264) with delta (0, 0)
Screenshot: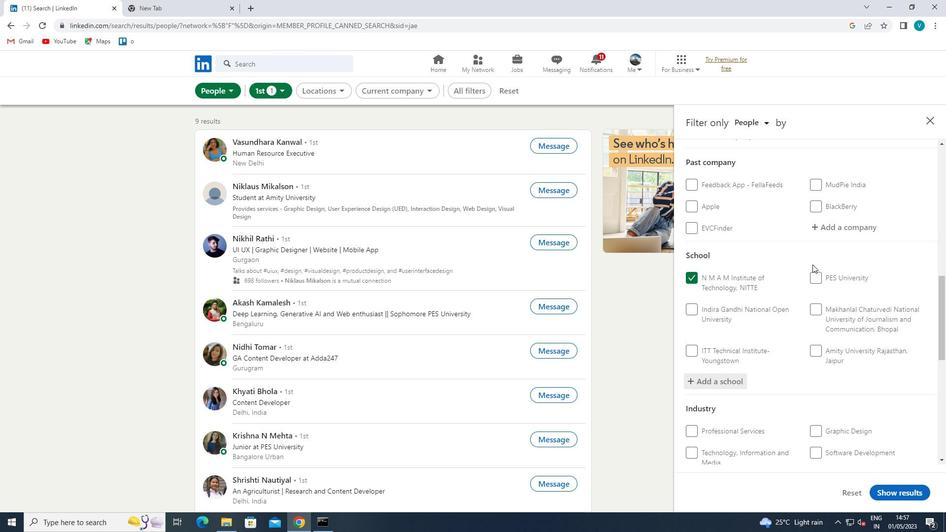 
Action: Mouse moved to (814, 268)
Screenshot: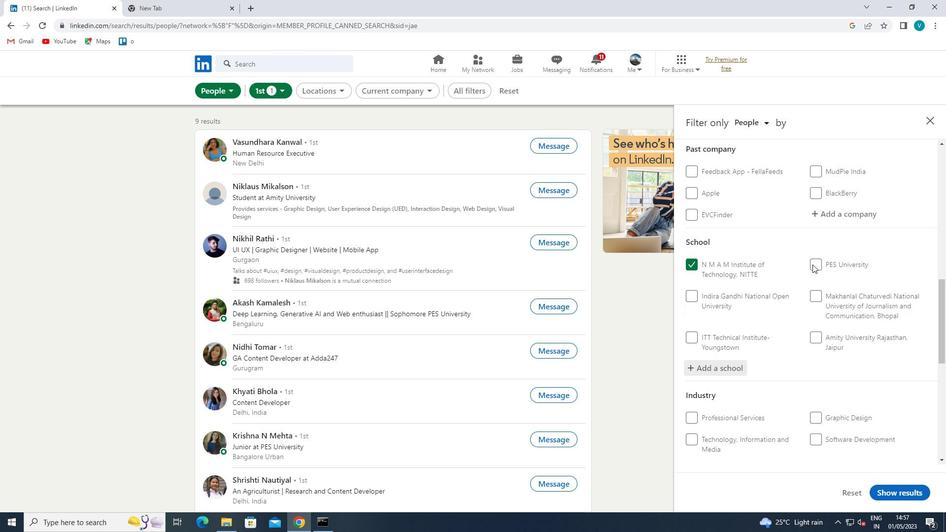 
Action: Mouse scrolled (814, 267) with delta (0, 0)
Screenshot: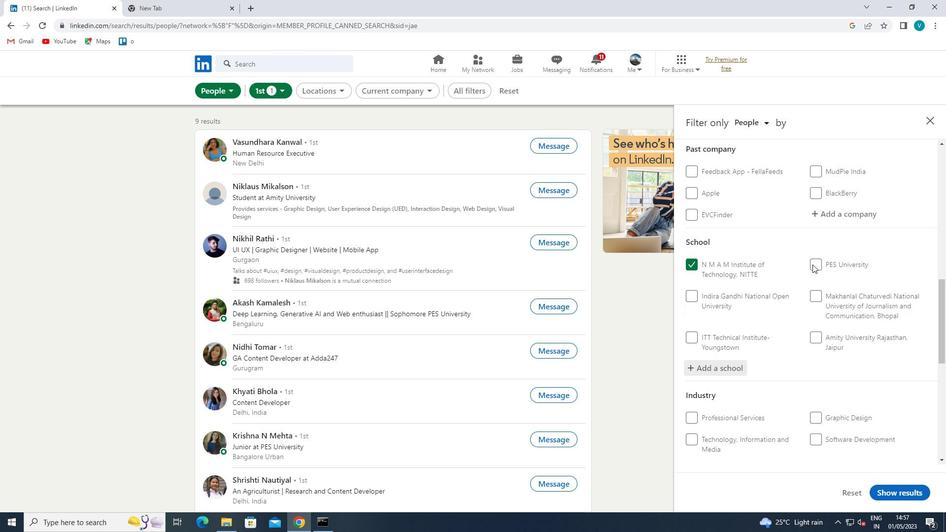 
Action: Mouse moved to (838, 284)
Screenshot: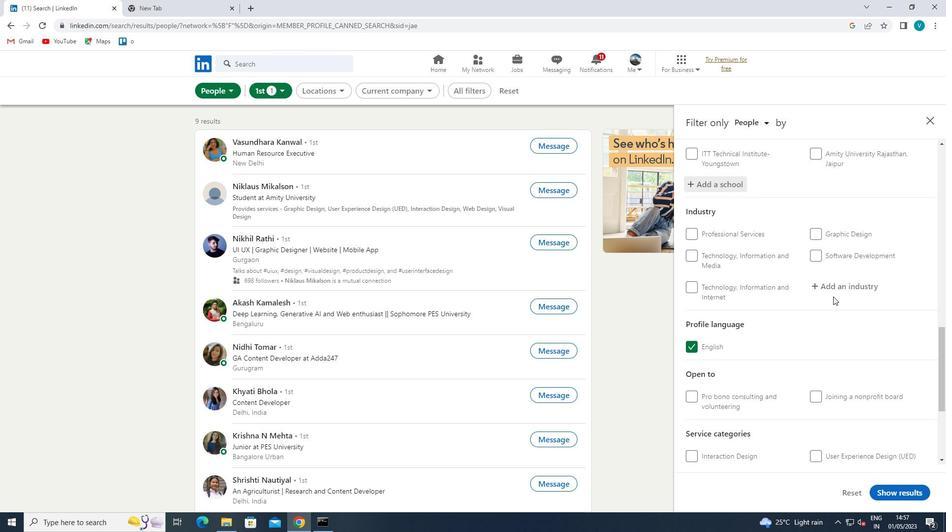 
Action: Mouse pressed left at (838, 284)
Screenshot: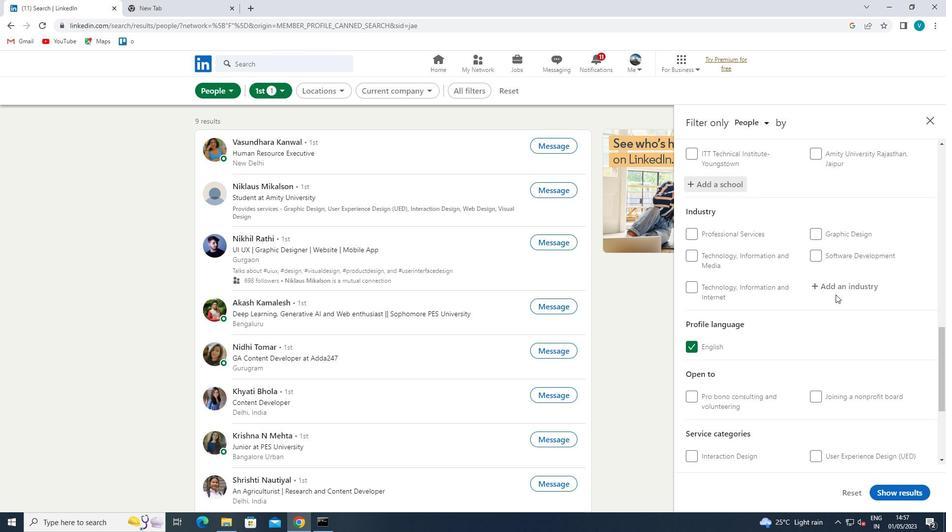 
Action: Mouse moved to (713, 247)
Screenshot: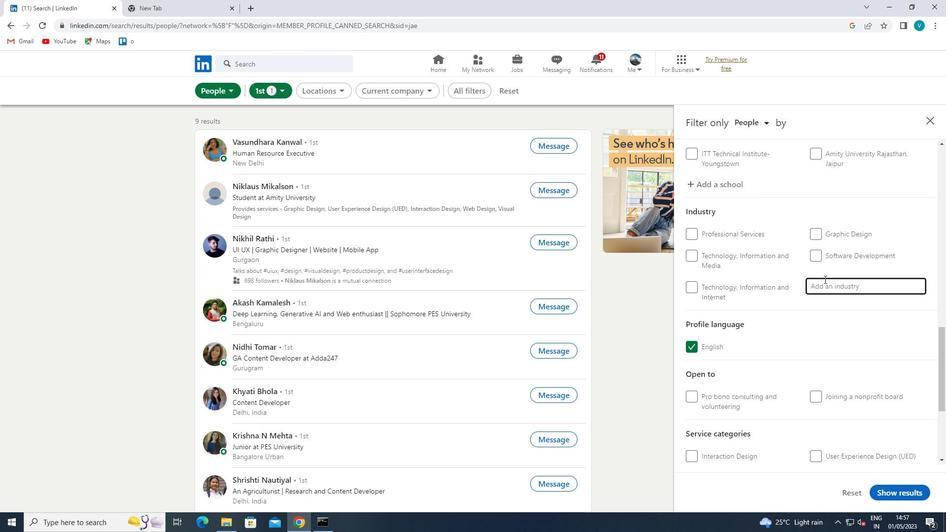 
Action: Key pressed <Key.shift>ACCOUNTING<Key.space>
Screenshot: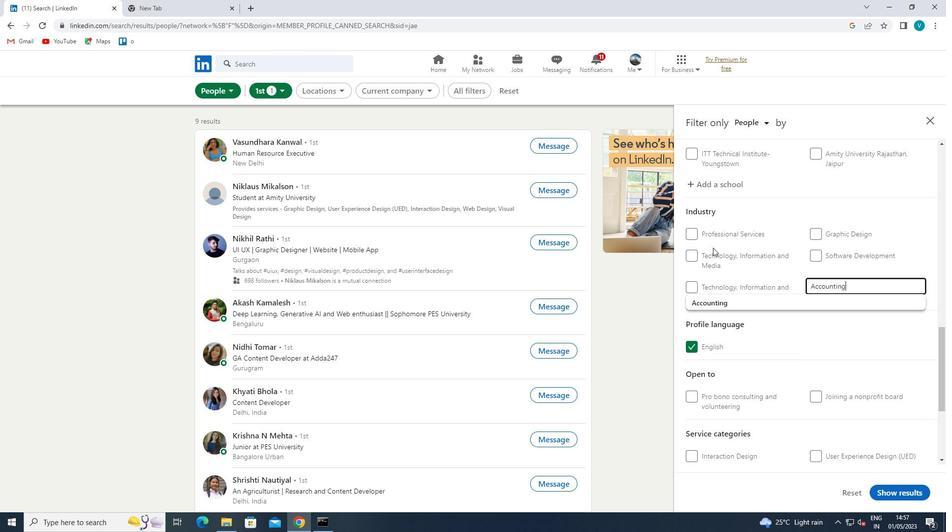 
Action: Mouse moved to (736, 308)
Screenshot: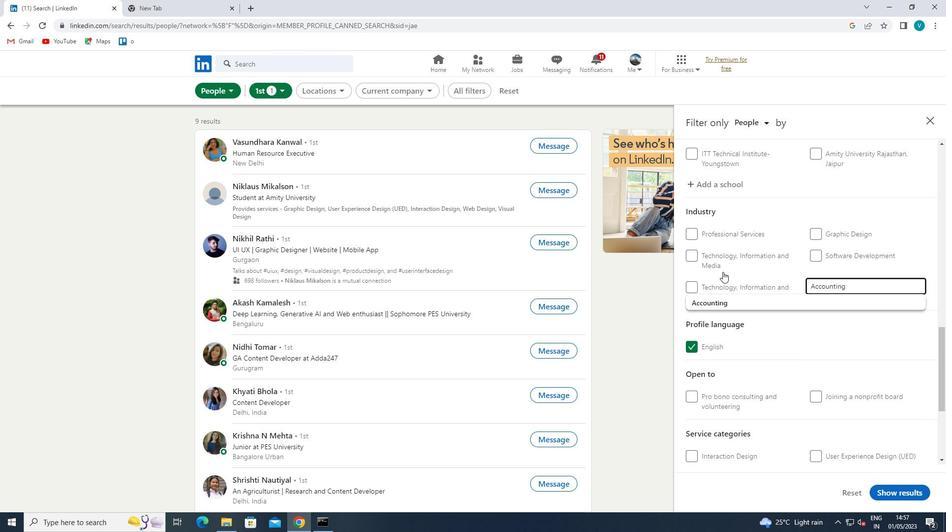 
Action: Mouse pressed left at (736, 308)
Screenshot: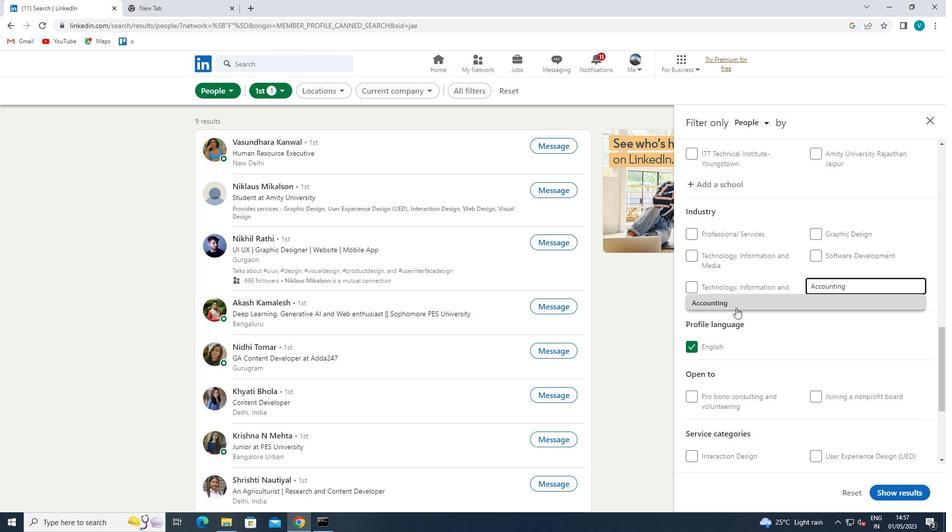 
Action: Mouse moved to (767, 300)
Screenshot: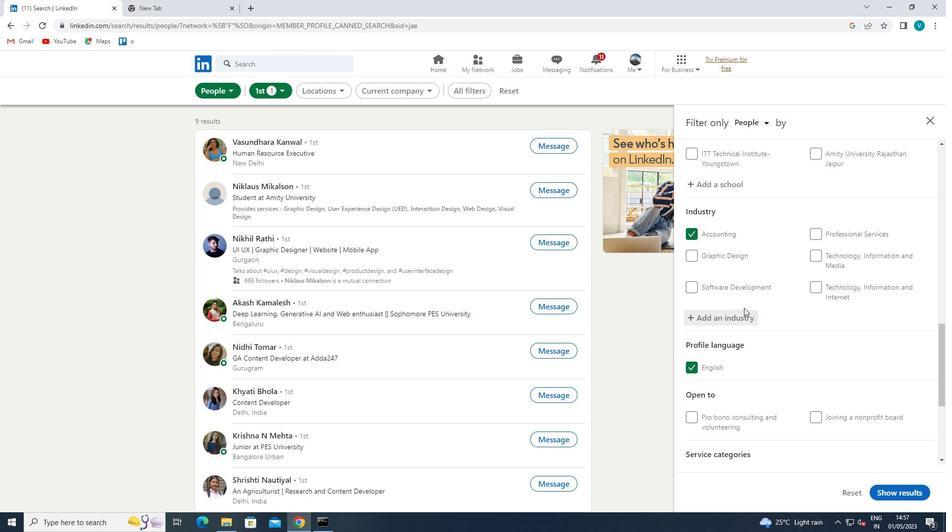 
Action: Mouse scrolled (767, 300) with delta (0, 0)
Screenshot: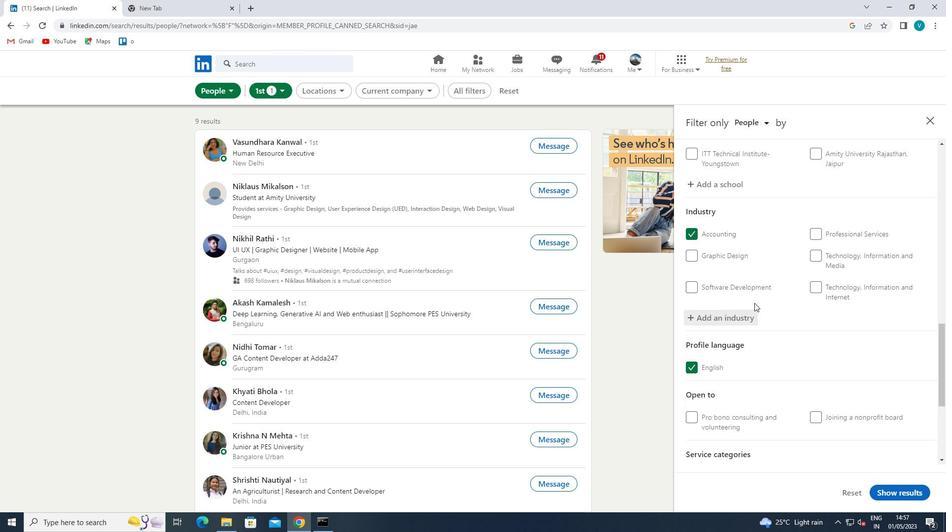 
Action: Mouse scrolled (767, 300) with delta (0, 0)
Screenshot: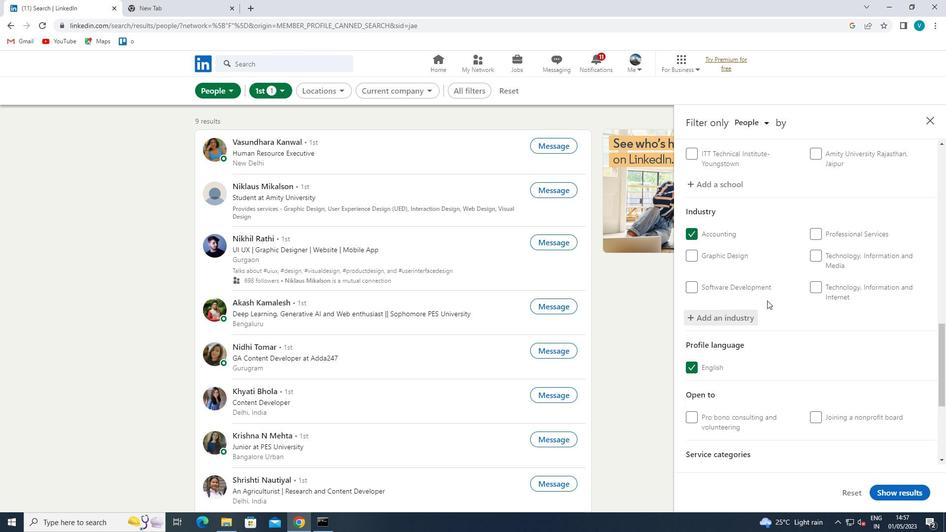 
Action: Mouse scrolled (767, 300) with delta (0, 0)
Screenshot: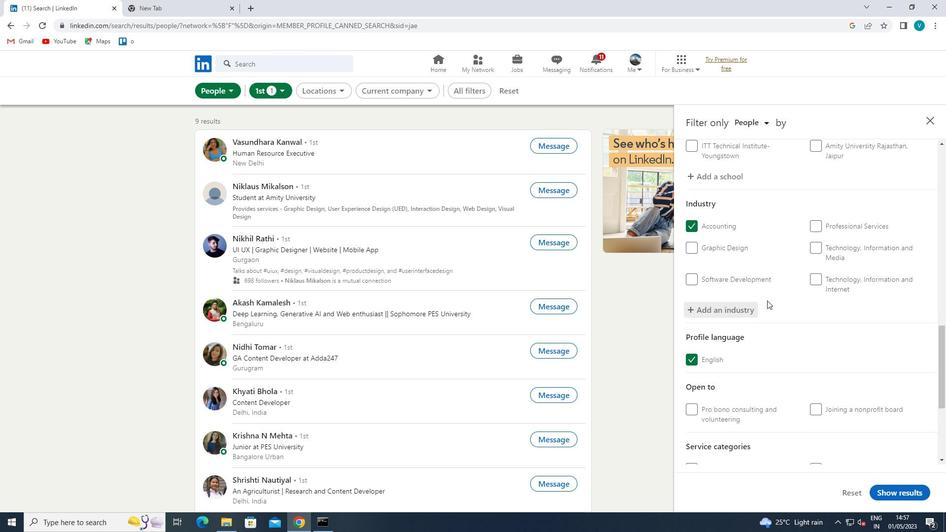 
Action: Mouse scrolled (767, 300) with delta (0, 0)
Screenshot: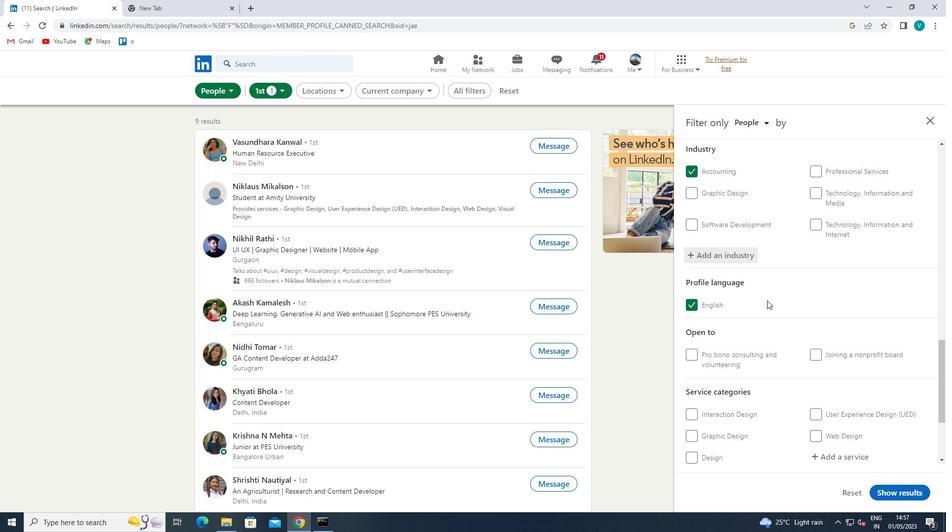 
Action: Mouse scrolled (767, 300) with delta (0, 0)
Screenshot: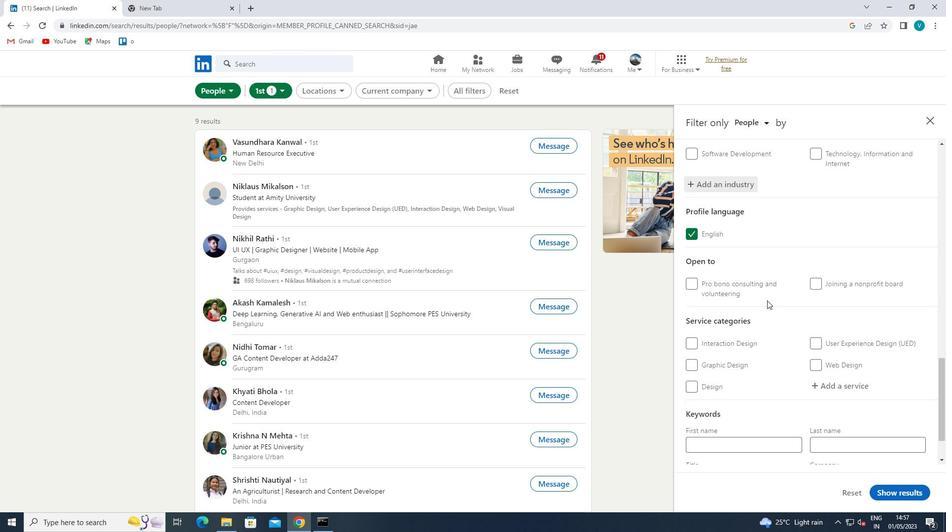 
Action: Mouse moved to (841, 324)
Screenshot: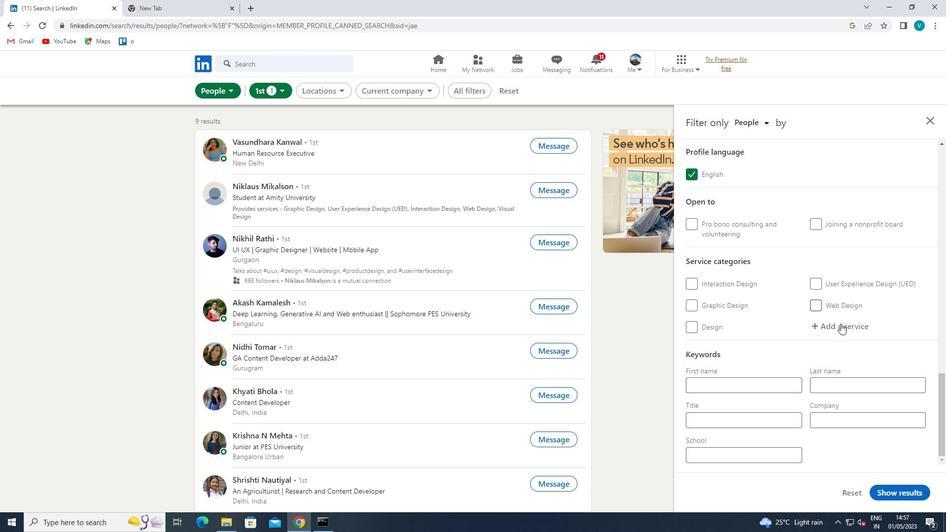 
Action: Mouse pressed left at (841, 324)
Screenshot: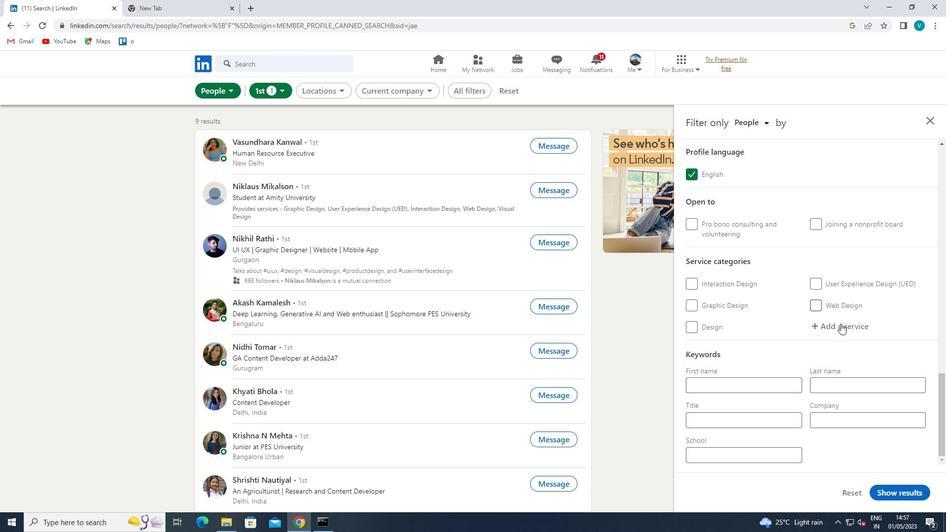 
Action: Mouse moved to (827, 320)
Screenshot: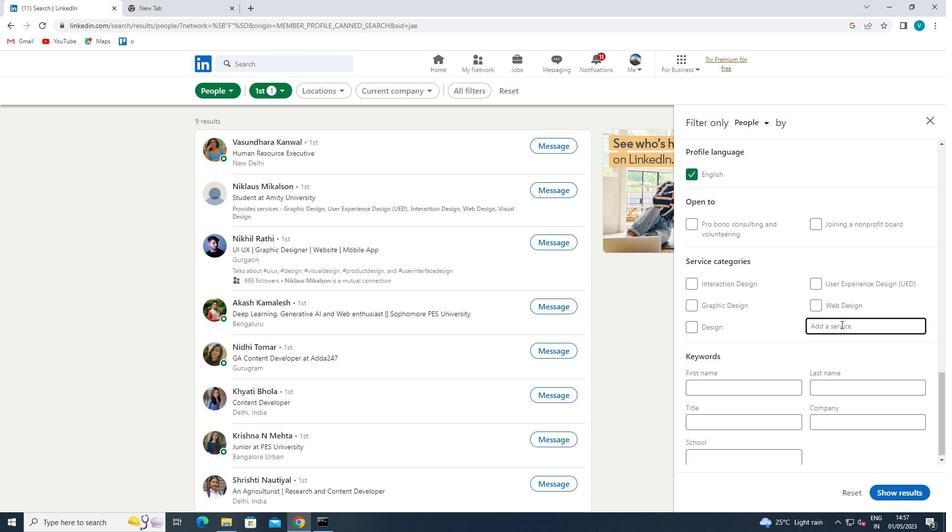 
Action: Key pressed <Key.shift>
Screenshot: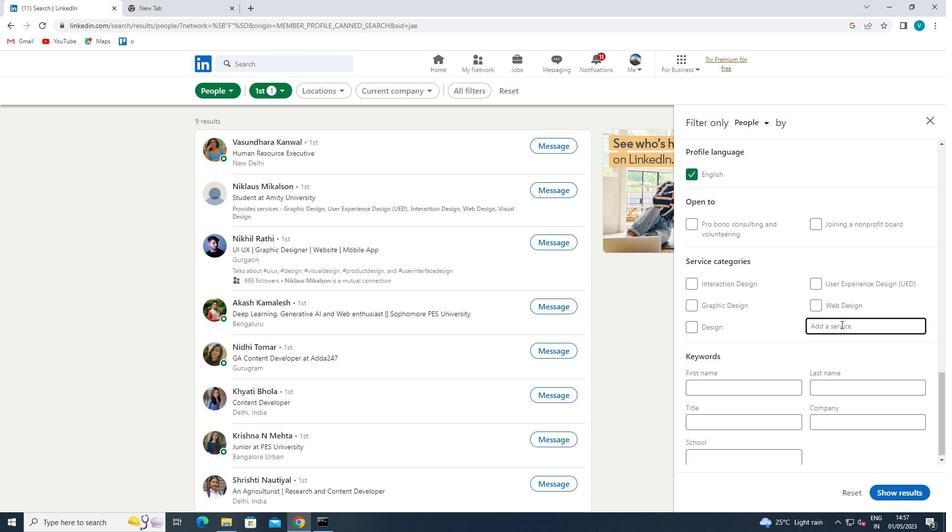 
Action: Mouse moved to (643, 269)
Screenshot: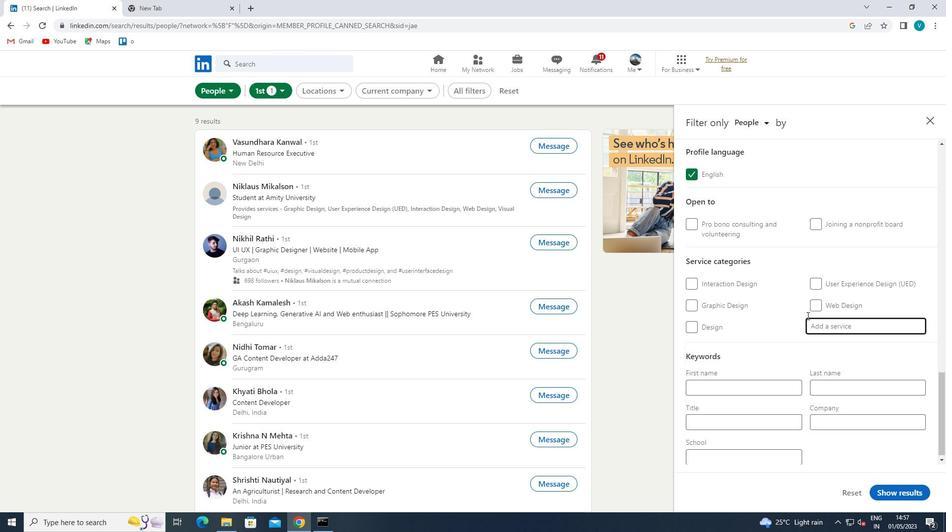 
Action: Key pressed <Key.shift><Key.shift>TRA
Screenshot: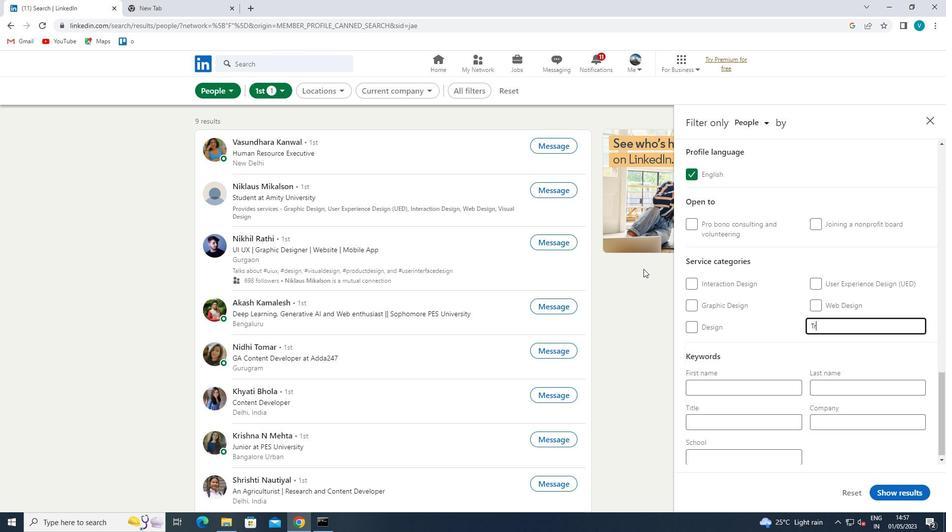 
Action: Mouse moved to (770, 337)
Screenshot: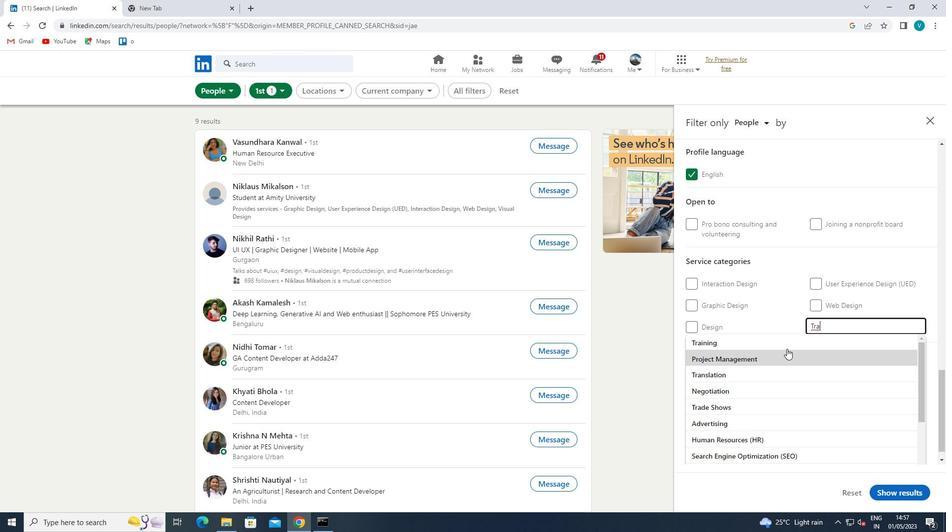 
Action: Mouse pressed left at (770, 337)
Screenshot: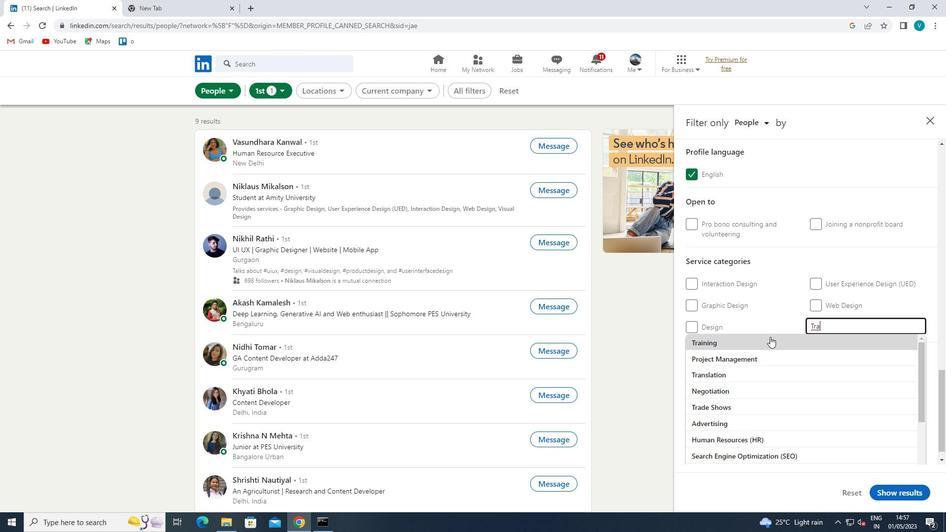 
Action: Mouse scrolled (770, 336) with delta (0, 0)
Screenshot: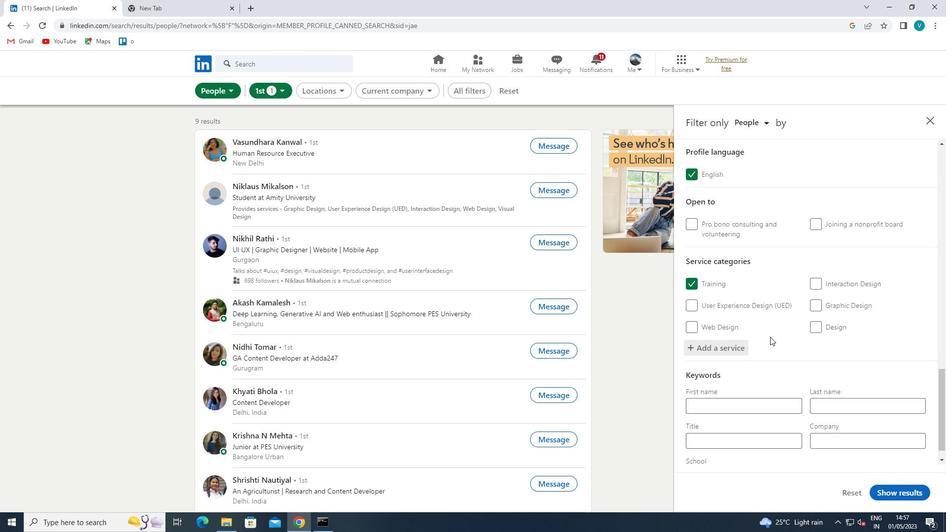 
Action: Mouse scrolled (770, 336) with delta (0, 0)
Screenshot: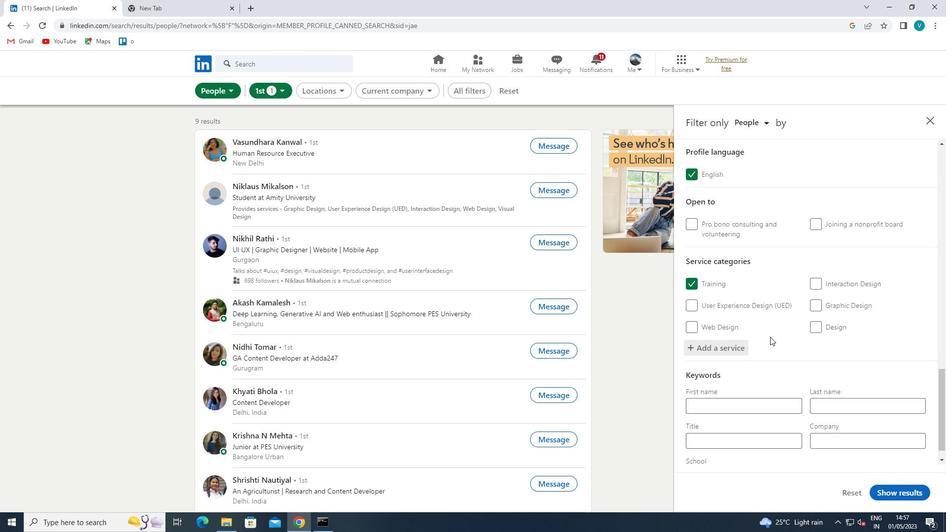
Action: Mouse scrolled (770, 336) with delta (0, 0)
Screenshot: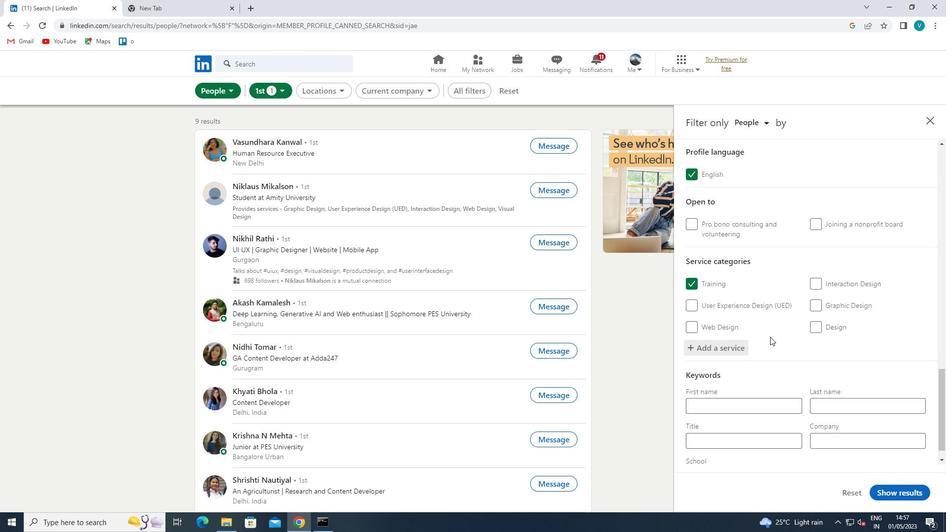 
Action: Mouse moved to (758, 420)
Screenshot: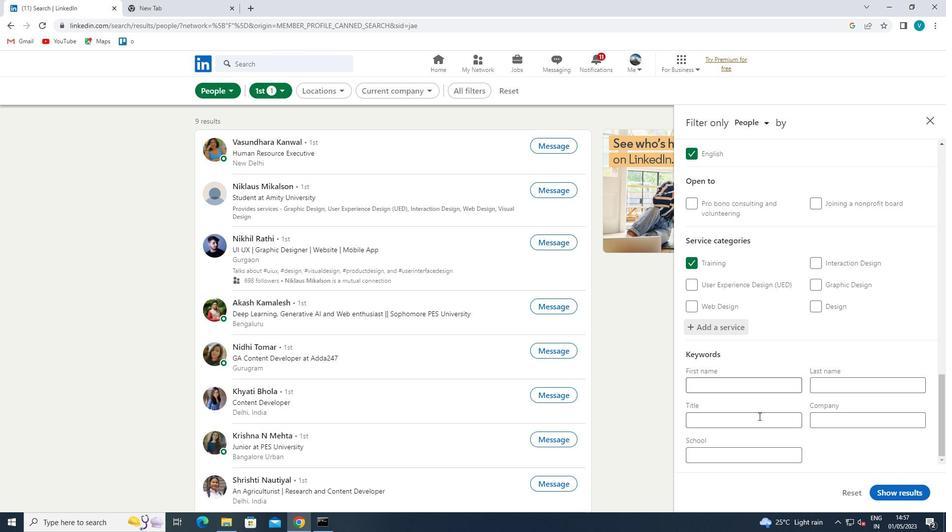 
Action: Mouse pressed left at (758, 420)
Screenshot: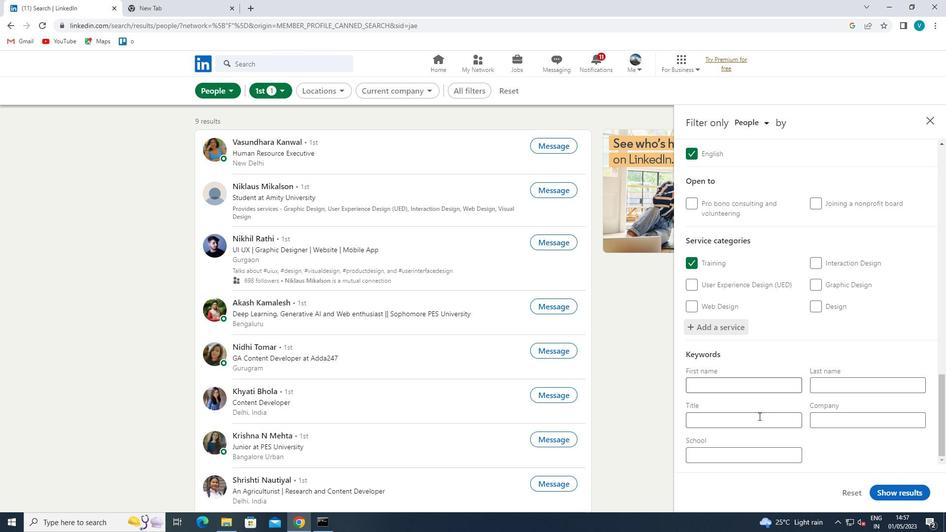 
Action: Mouse moved to (720, 307)
Screenshot: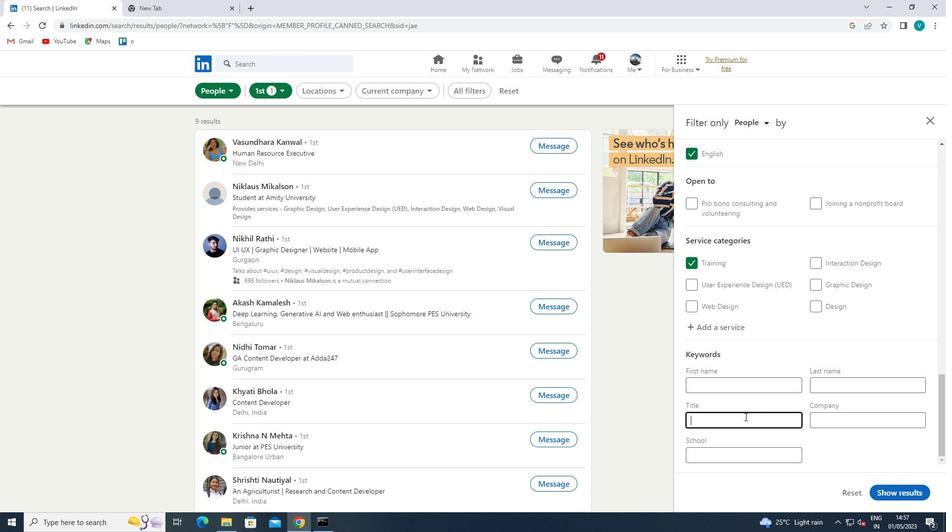 
Action: Key pressed <Key.shift>ACCOUNT<Key.space><Key.shift>MANAGER<Key.space>
Screenshot: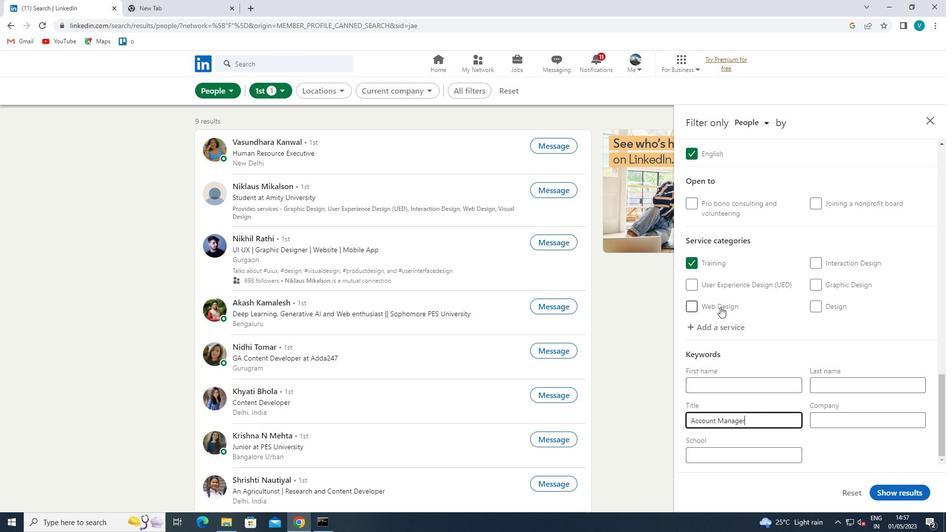 
Action: Mouse moved to (905, 493)
Screenshot: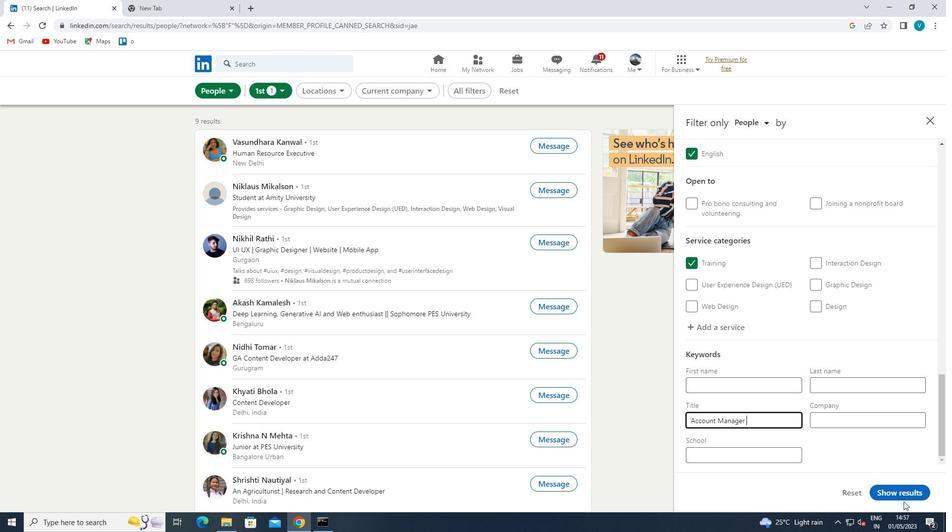 
Action: Mouse pressed left at (905, 493)
Screenshot: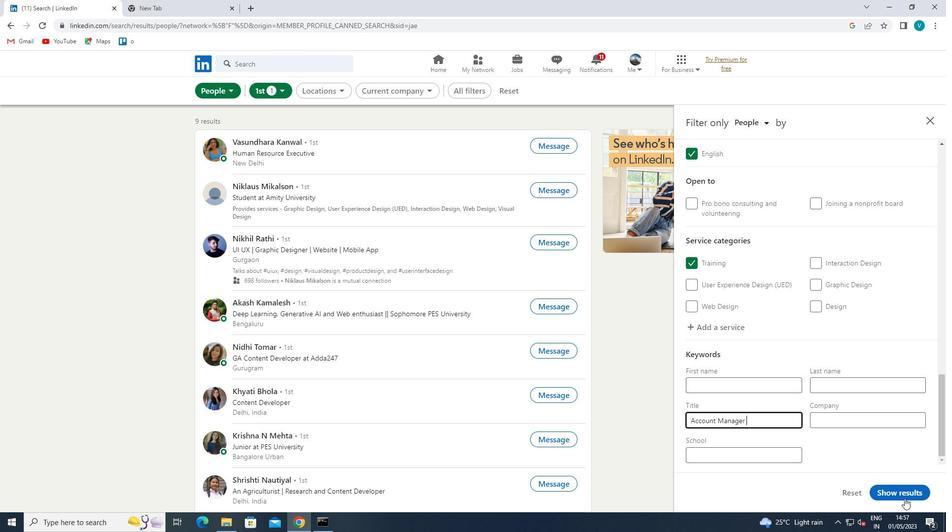 
Action: Mouse moved to (730, 356)
Screenshot: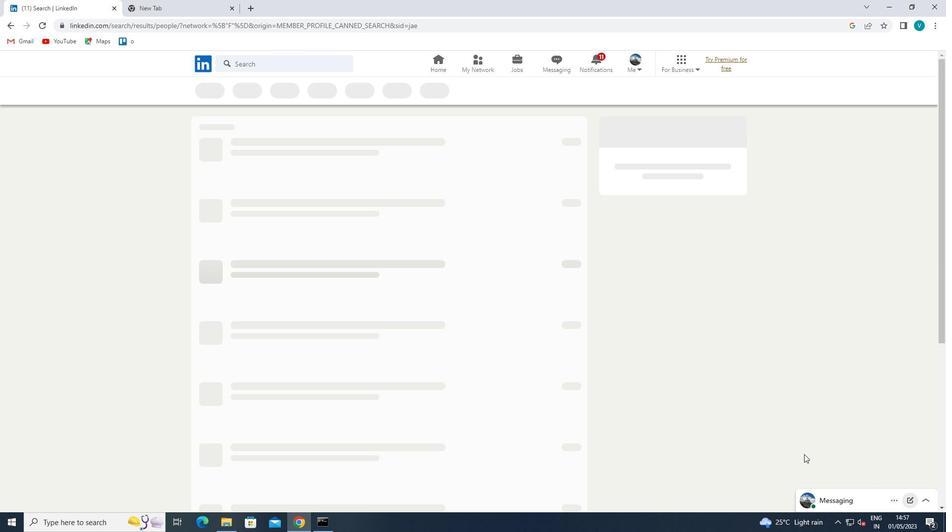 
